 Task: Find connections with filter location Donauwörth with filter topic #homebuyers with filter profile language German with filter current company S&P Global Ratings with filter school Jawaharlal Nehru Technological University with filter industry Nuclear Electric Power Generation with filter service category Life Insurance with filter keywords title Operations Coordinator
Action: Mouse moved to (523, 70)
Screenshot: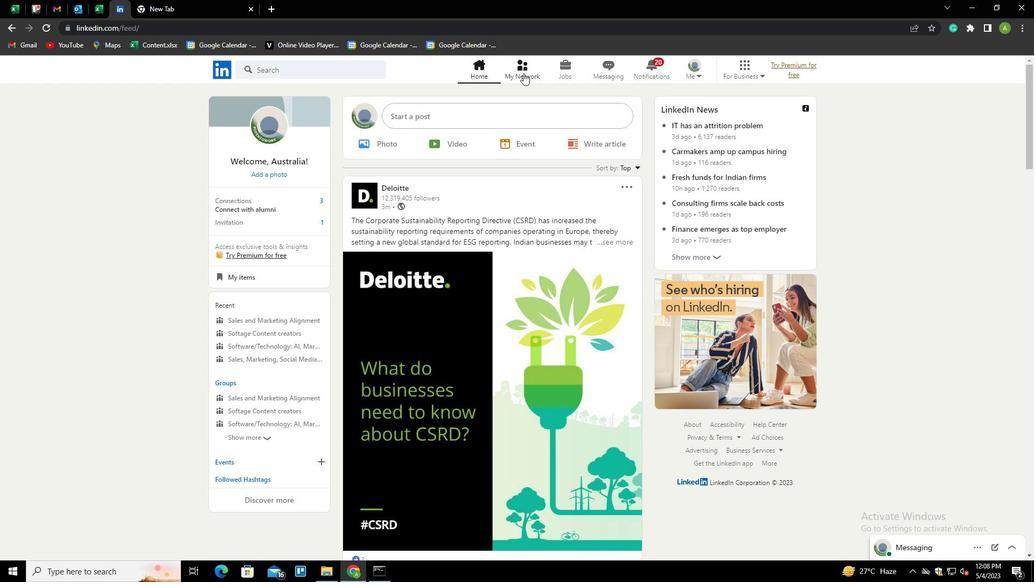 
Action: Mouse pressed left at (523, 70)
Screenshot: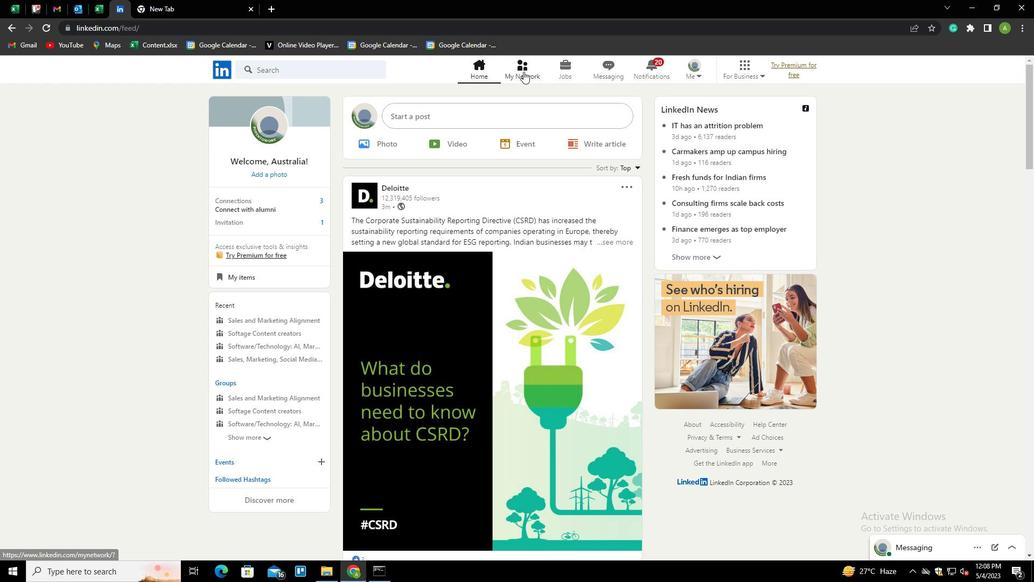 
Action: Mouse moved to (305, 131)
Screenshot: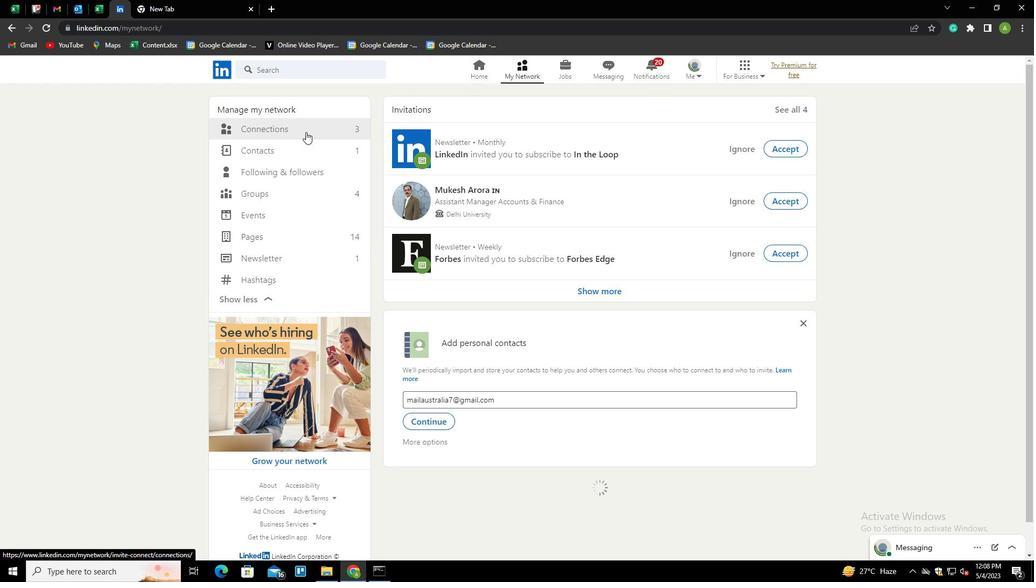 
Action: Mouse pressed left at (305, 131)
Screenshot: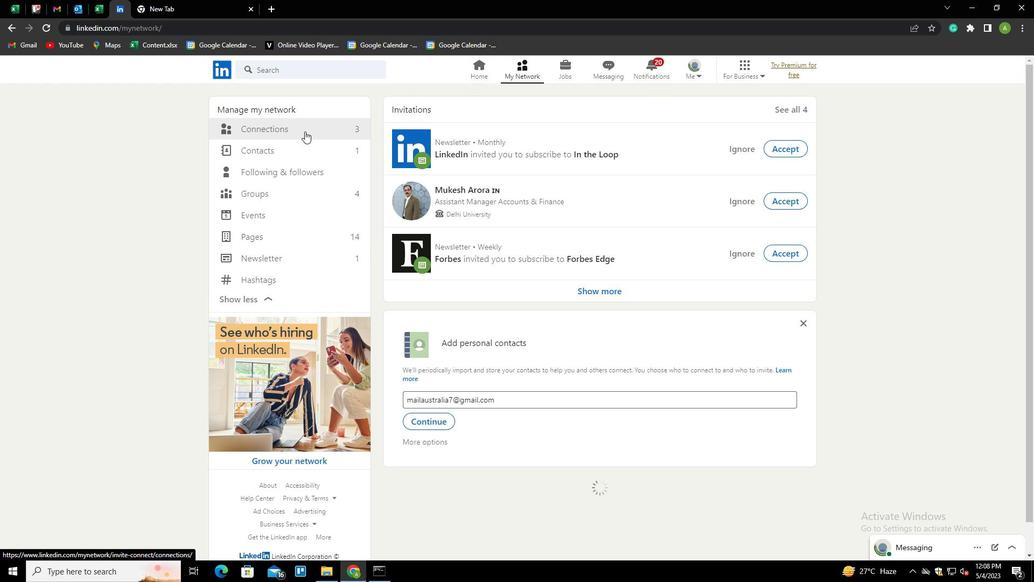 
Action: Mouse moved to (581, 129)
Screenshot: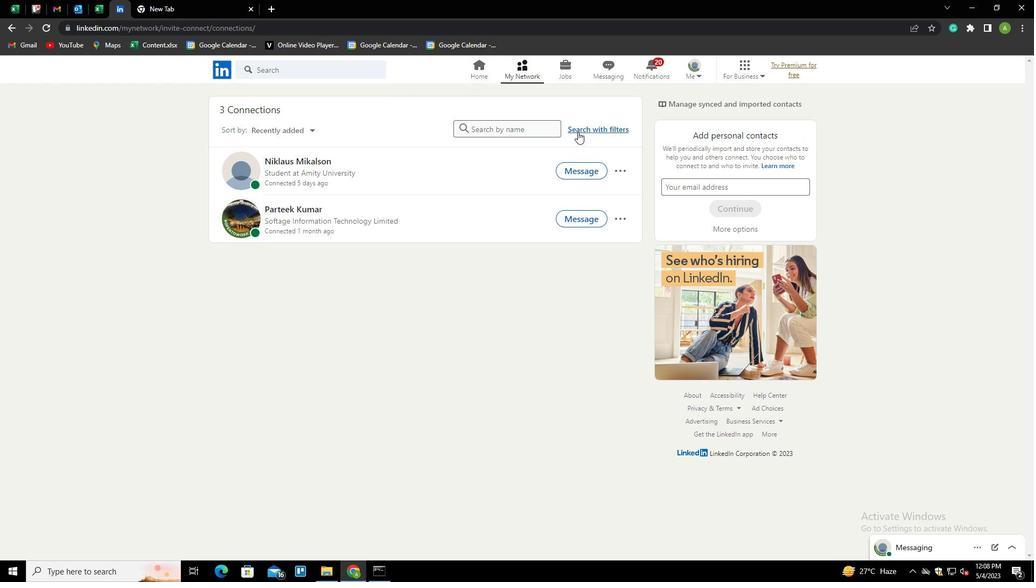 
Action: Mouse pressed left at (581, 129)
Screenshot: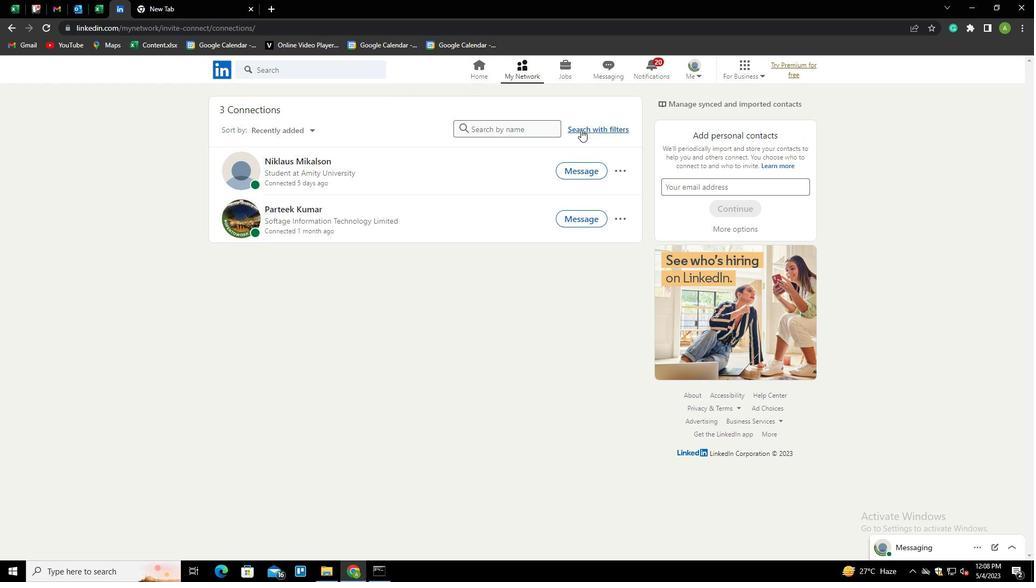 
Action: Mouse moved to (552, 100)
Screenshot: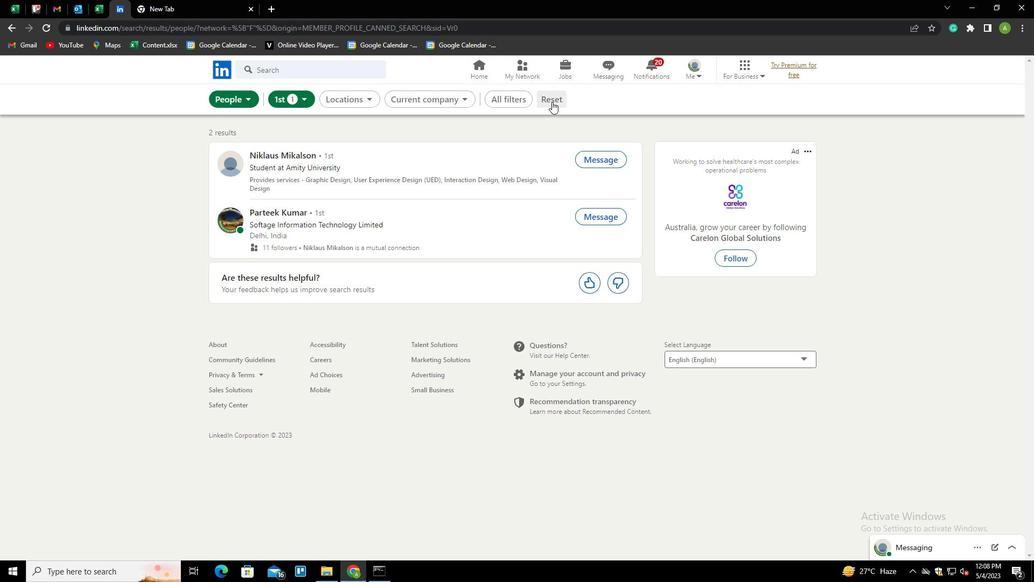 
Action: Mouse pressed left at (552, 100)
Screenshot: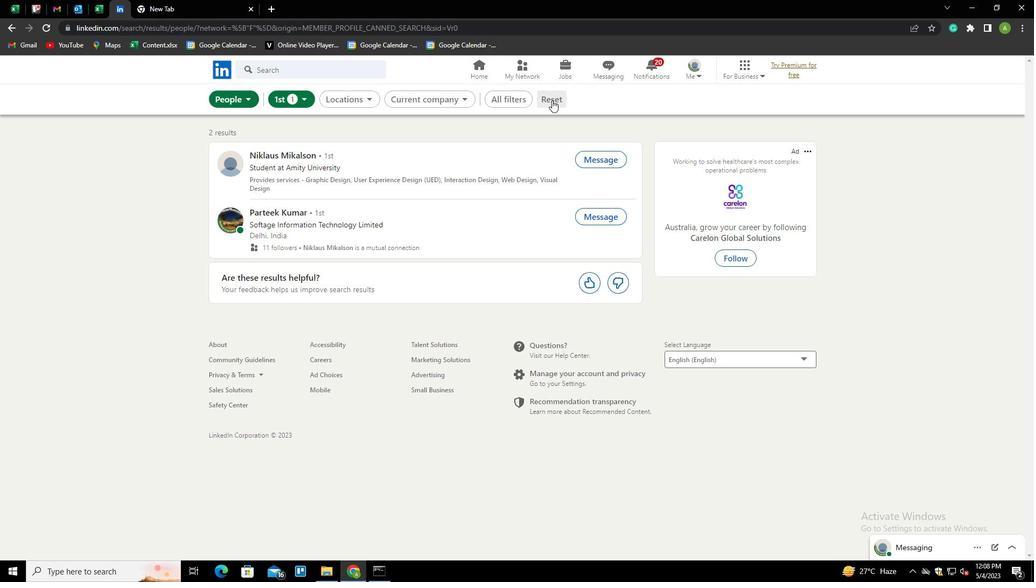 
Action: Mouse moved to (538, 100)
Screenshot: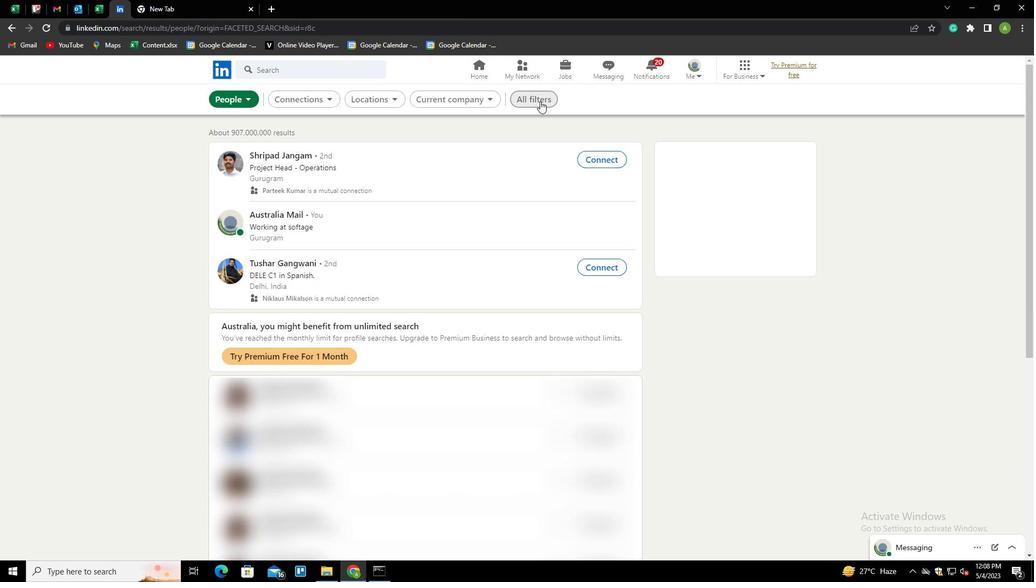
Action: Mouse pressed left at (538, 100)
Screenshot: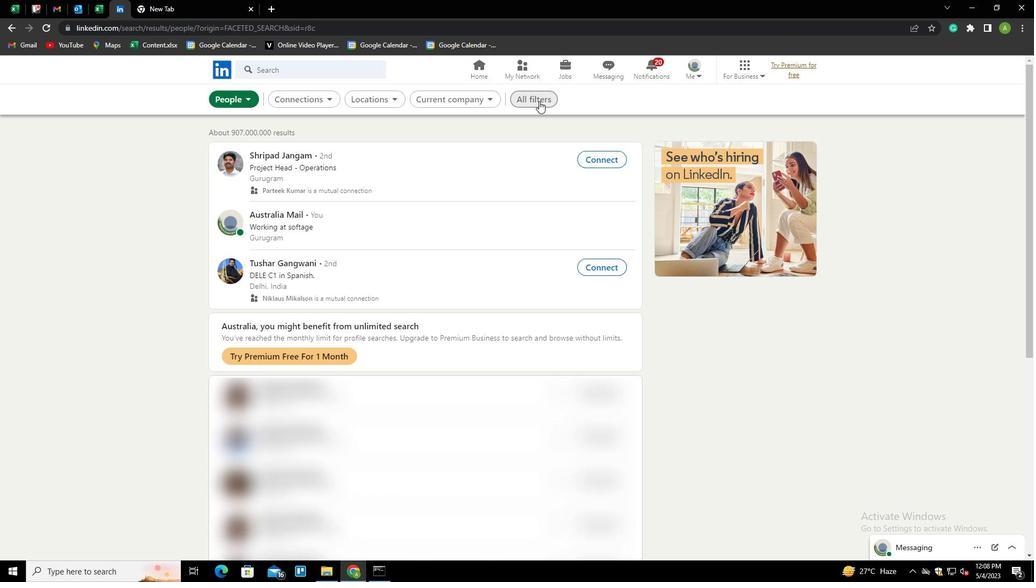 
Action: Mouse moved to (865, 330)
Screenshot: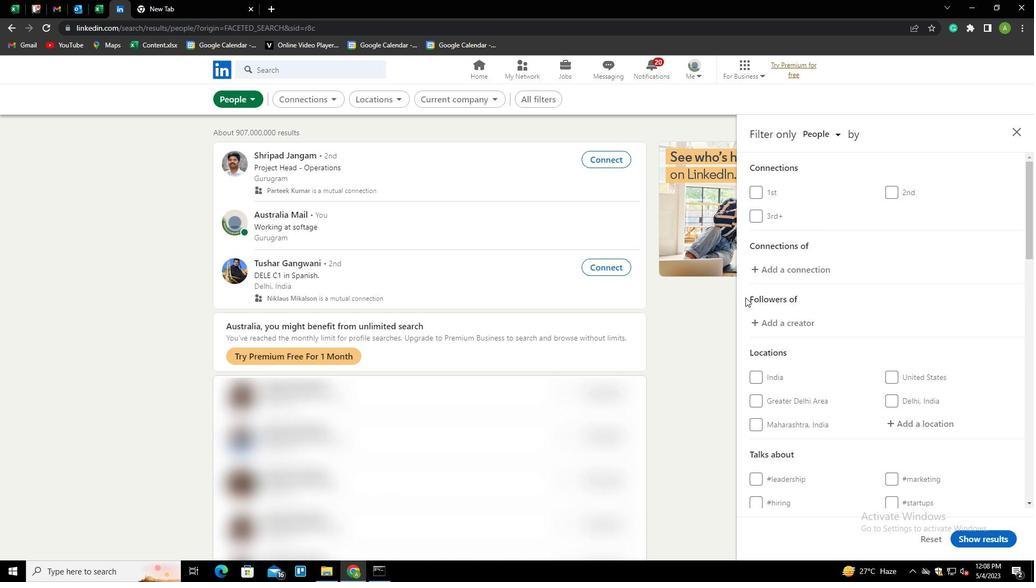 
Action: Mouse scrolled (865, 329) with delta (0, 0)
Screenshot: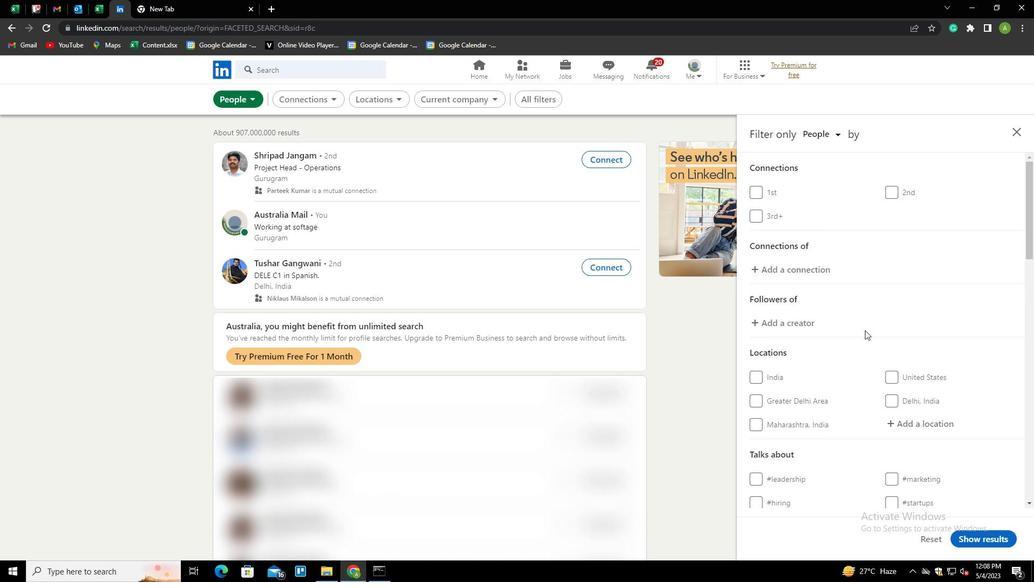 
Action: Mouse scrolled (865, 329) with delta (0, 0)
Screenshot: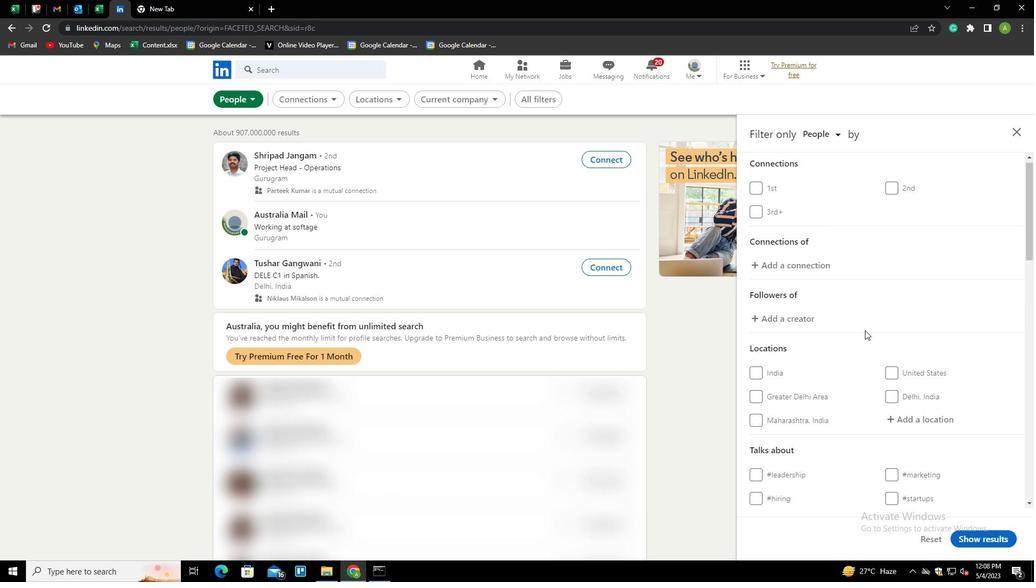 
Action: Mouse moved to (915, 321)
Screenshot: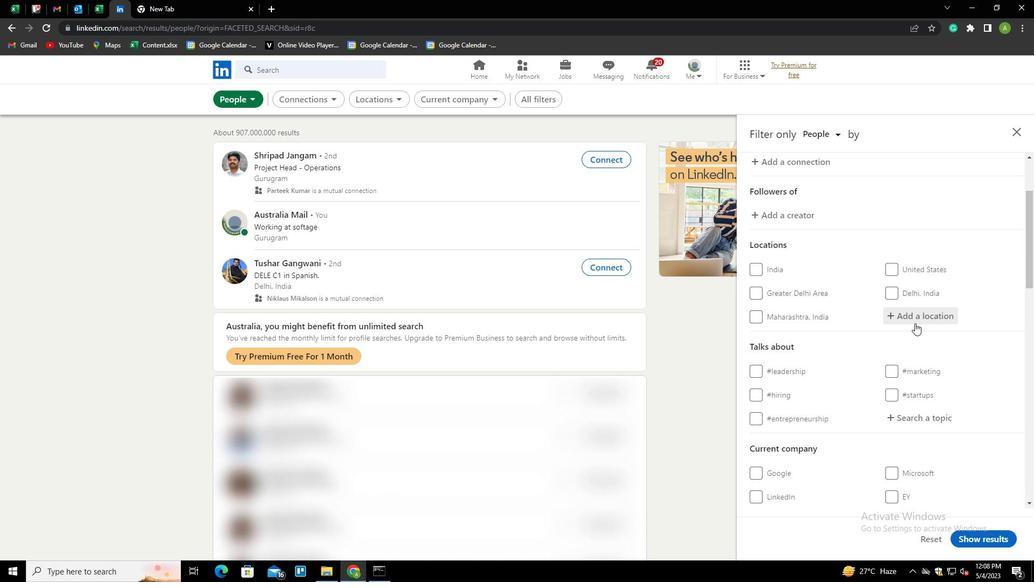 
Action: Mouse pressed left at (915, 321)
Screenshot: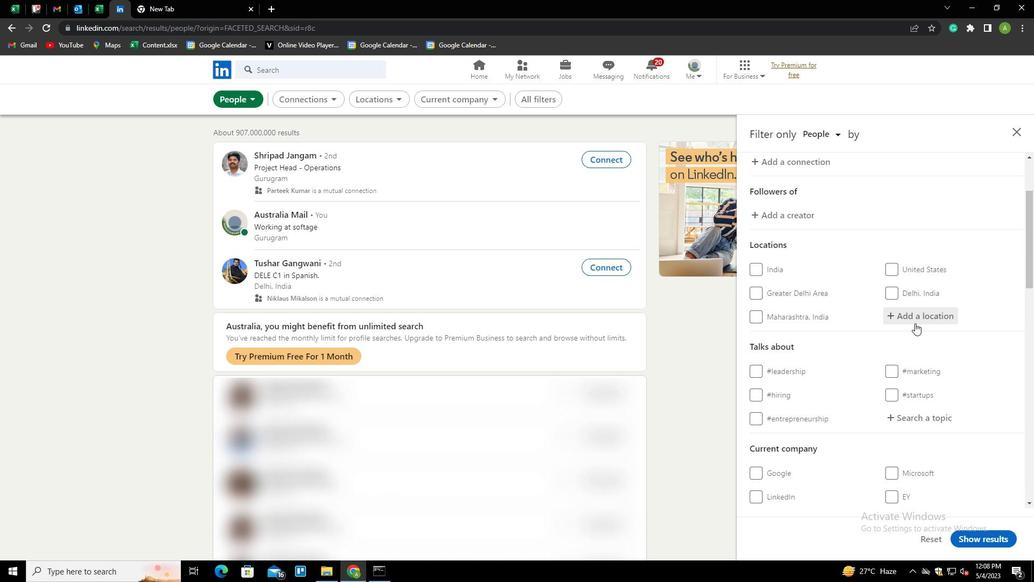 
Action: Key pressed <Key.shift>DONAUWORTH<Key.down><Key.enter>
Screenshot: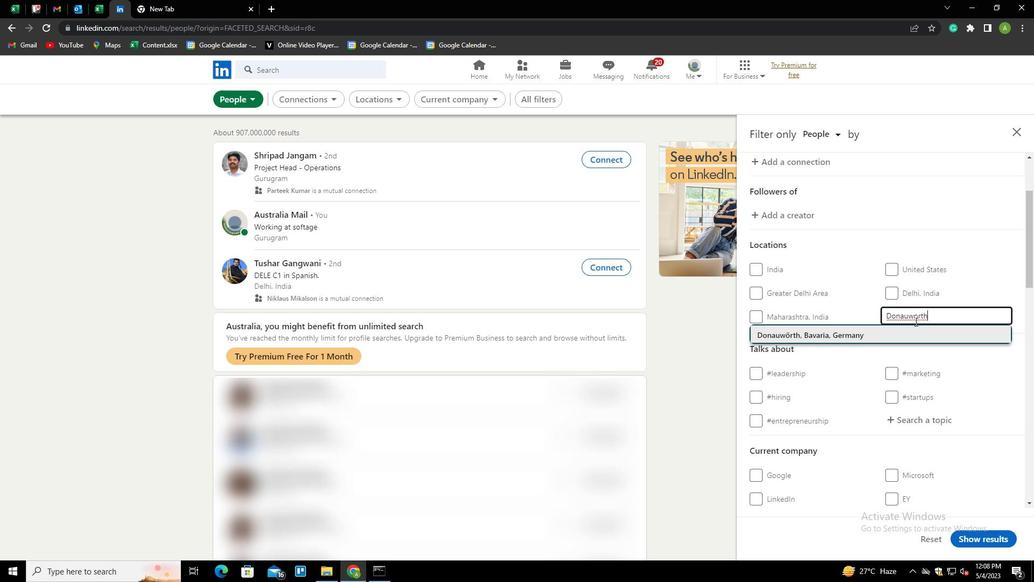 
Action: Mouse moved to (929, 325)
Screenshot: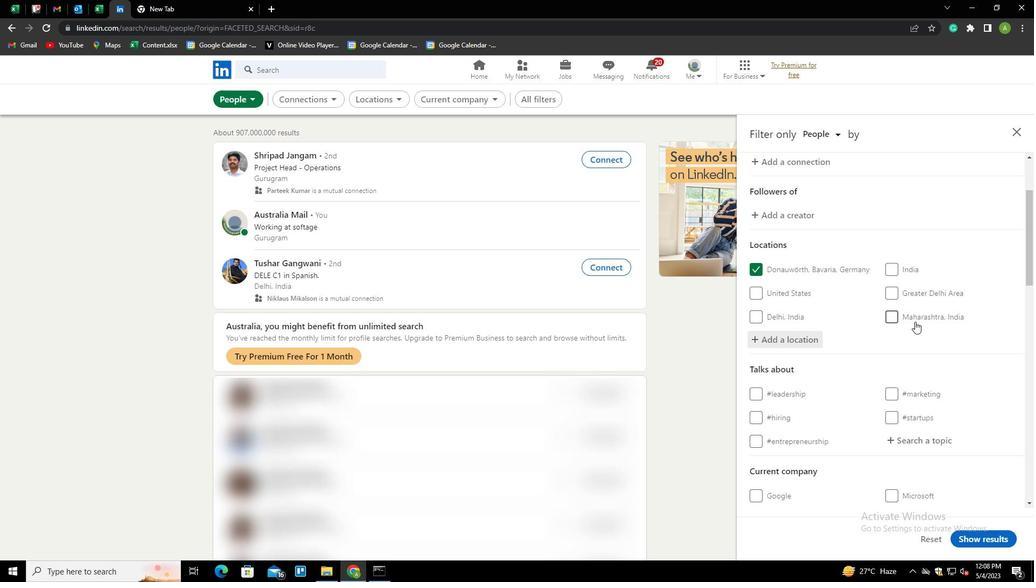 
Action: Mouse scrolled (929, 324) with delta (0, 0)
Screenshot: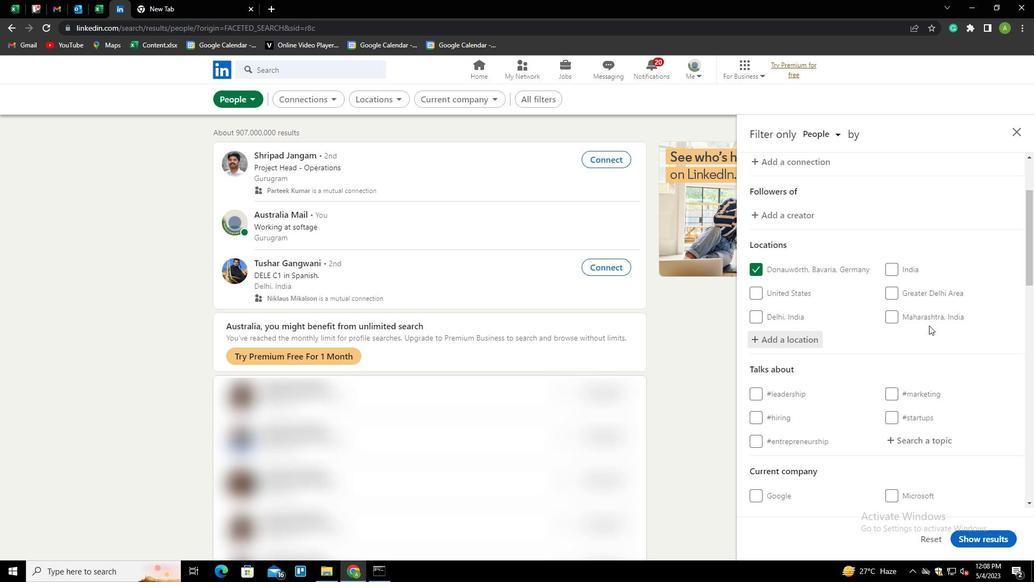 
Action: Mouse scrolled (929, 324) with delta (0, 0)
Screenshot: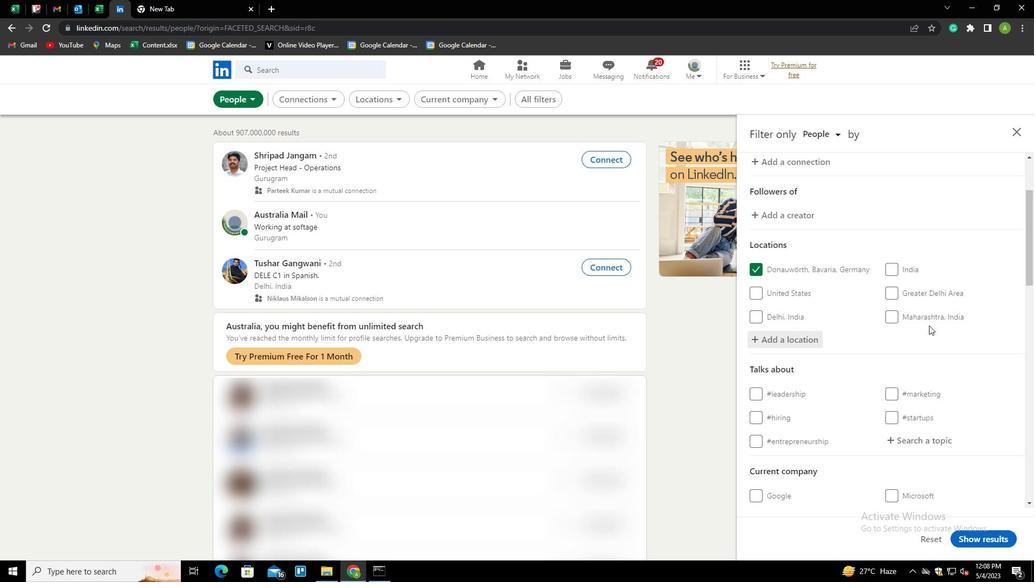 
Action: Mouse scrolled (929, 324) with delta (0, 0)
Screenshot: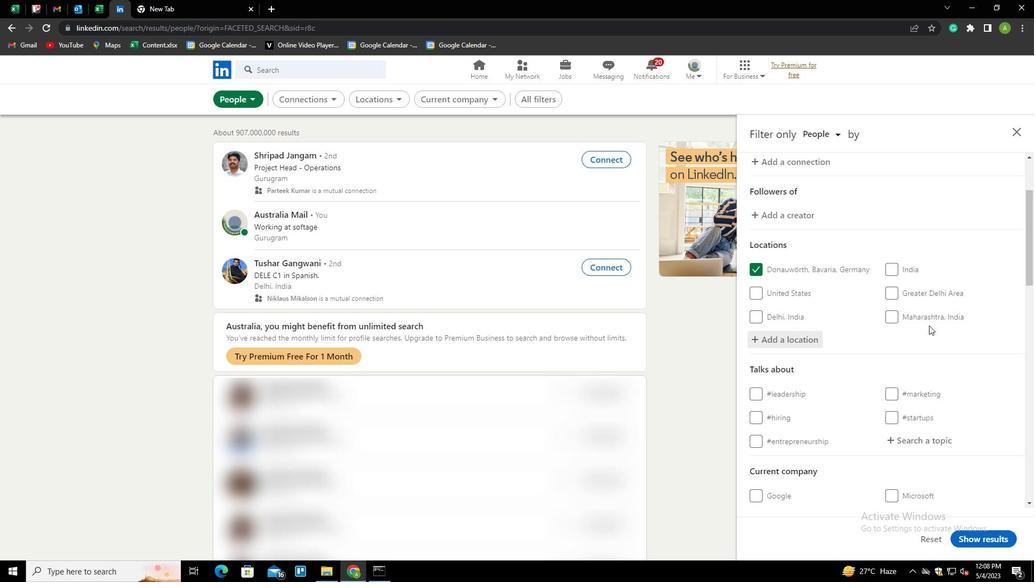 
Action: Mouse moved to (919, 282)
Screenshot: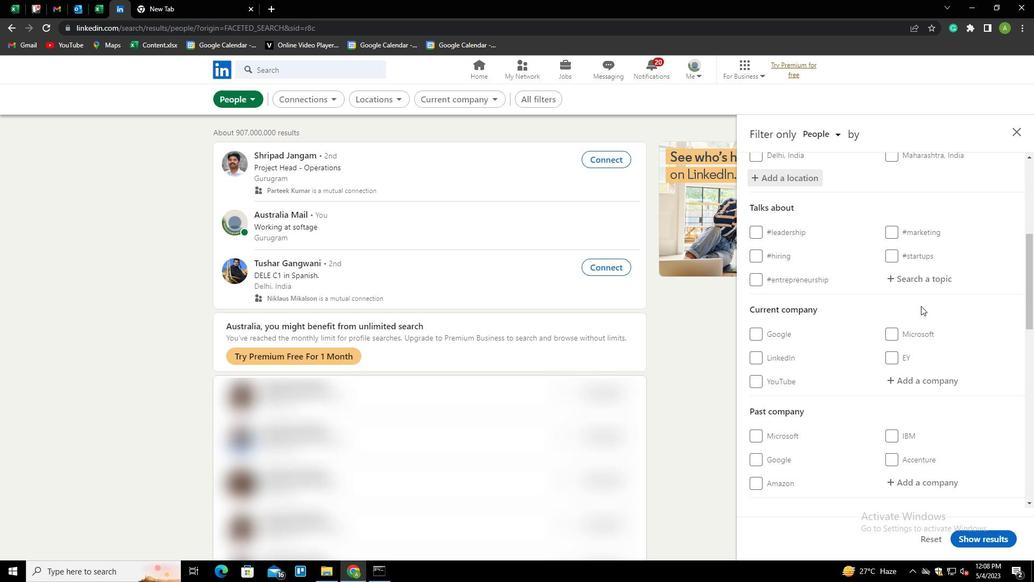
Action: Mouse pressed left at (919, 282)
Screenshot: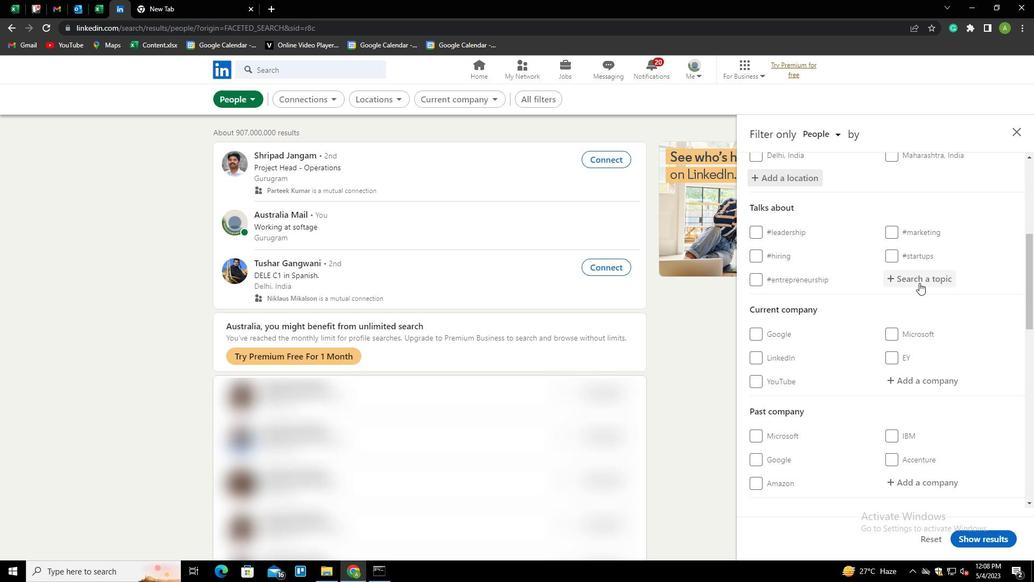 
Action: Key pressed HOMEBUYERS<Key.down><Key.enter>
Screenshot: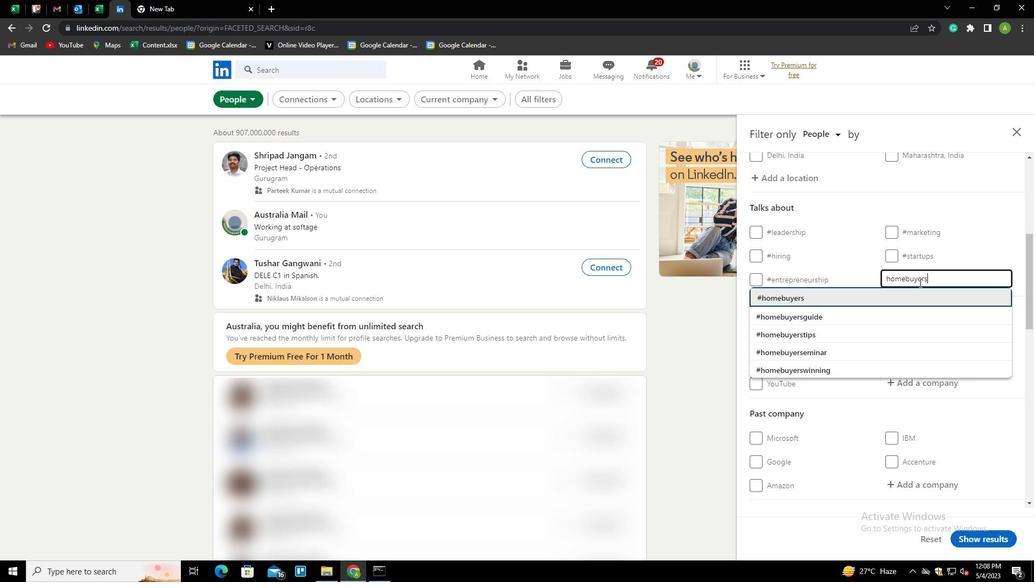 
Action: Mouse scrolled (919, 282) with delta (0, 0)
Screenshot: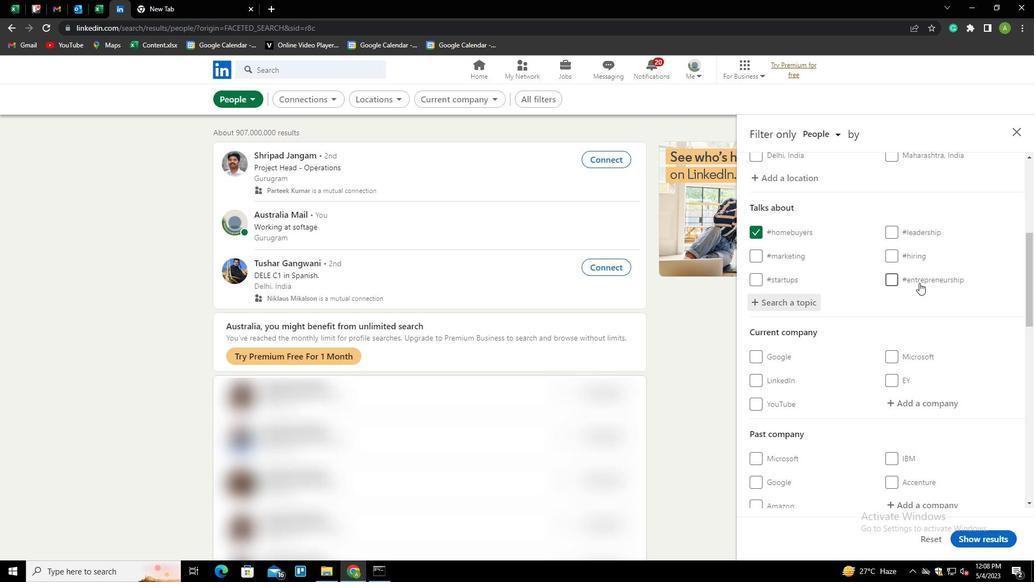 
Action: Mouse scrolled (919, 282) with delta (0, 0)
Screenshot: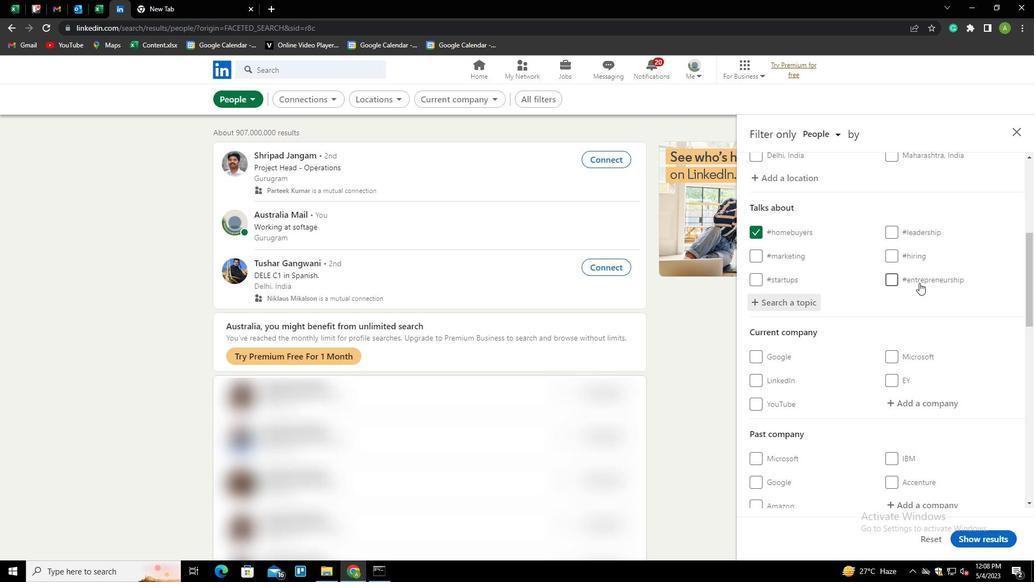 
Action: Mouse scrolled (919, 282) with delta (0, 0)
Screenshot: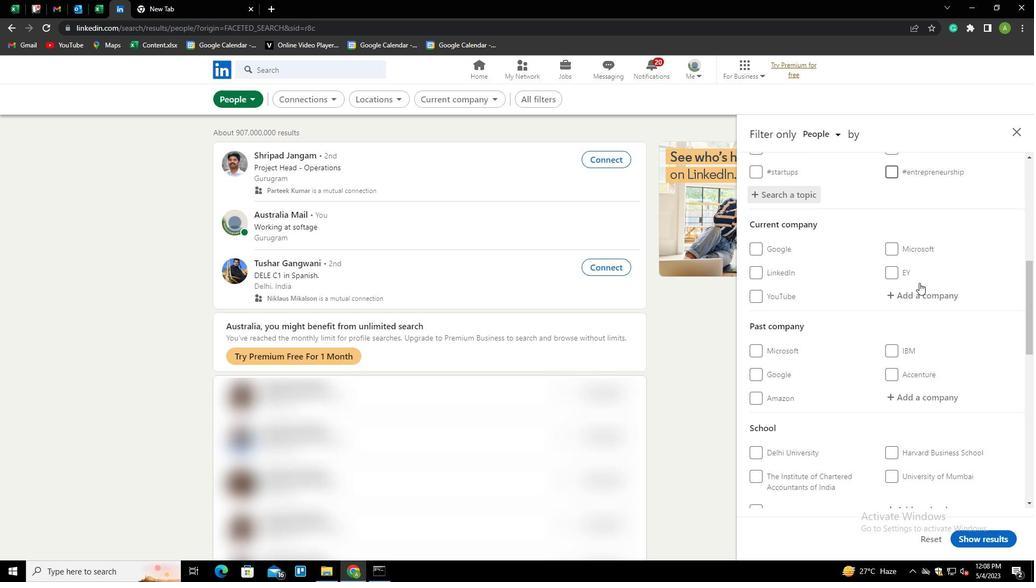 
Action: Mouse scrolled (919, 282) with delta (0, 0)
Screenshot: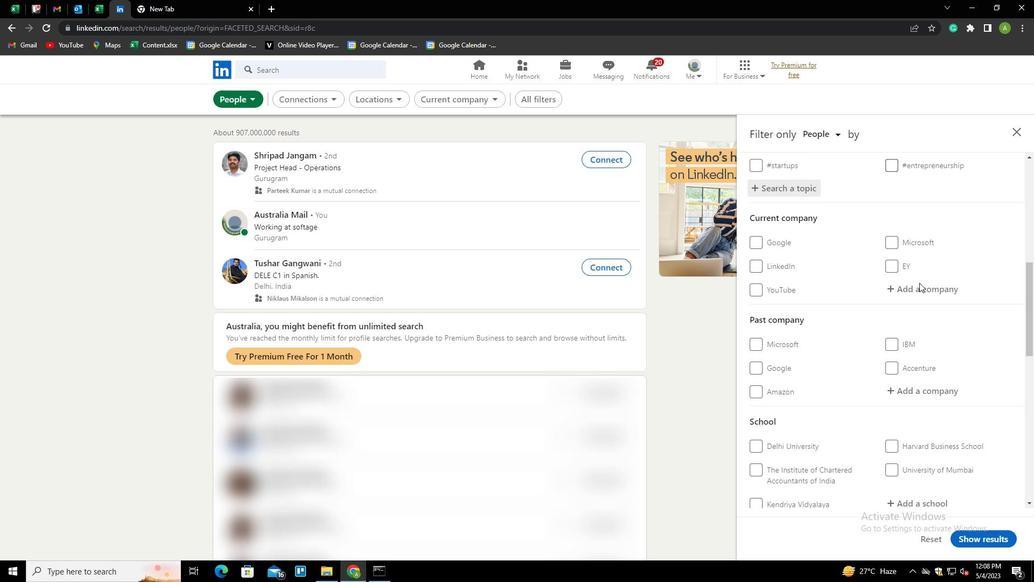 
Action: Mouse scrolled (919, 282) with delta (0, 0)
Screenshot: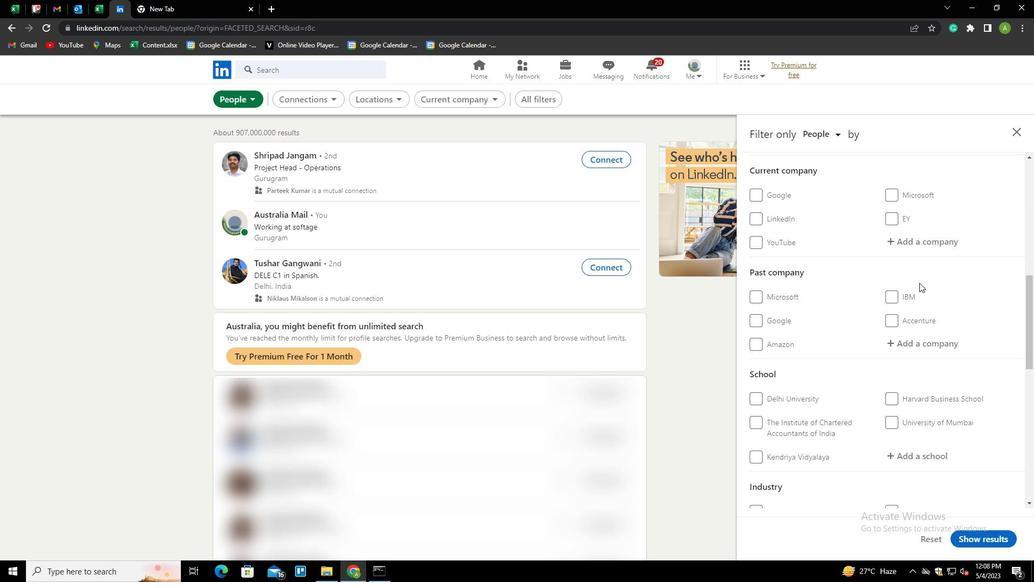 
Action: Mouse scrolled (919, 282) with delta (0, 0)
Screenshot: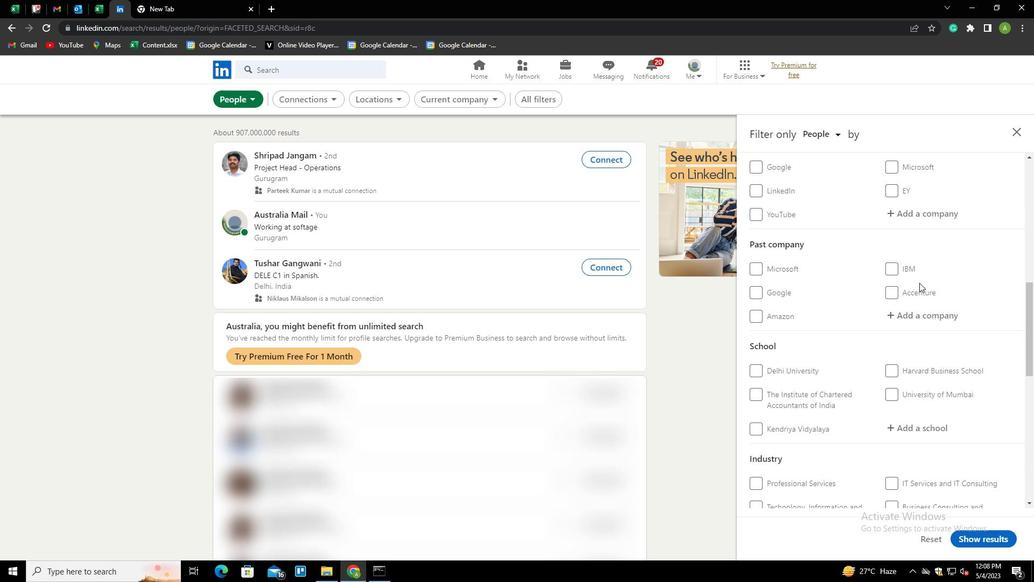 
Action: Mouse scrolled (919, 282) with delta (0, 0)
Screenshot: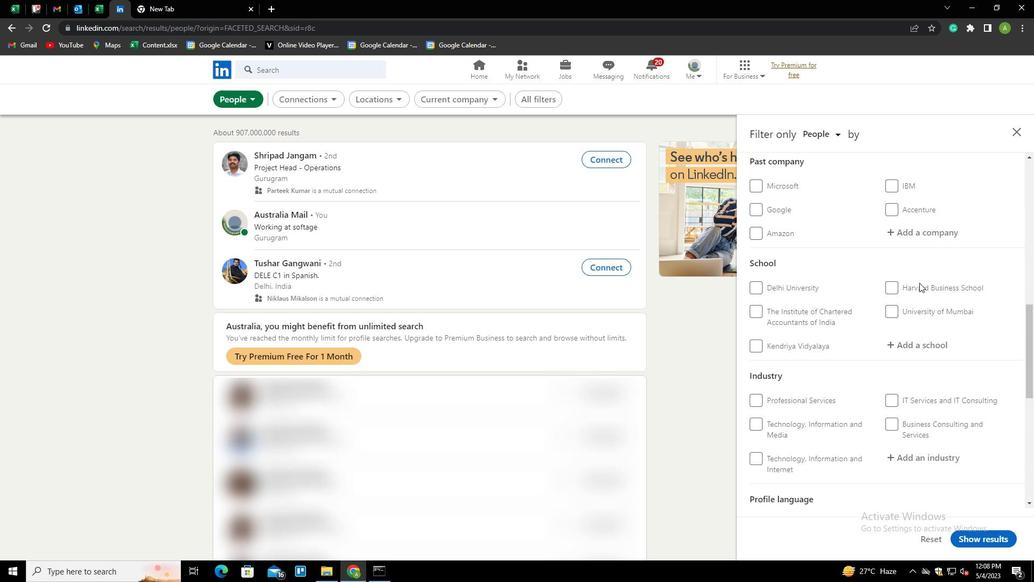 
Action: Mouse scrolled (919, 282) with delta (0, 0)
Screenshot: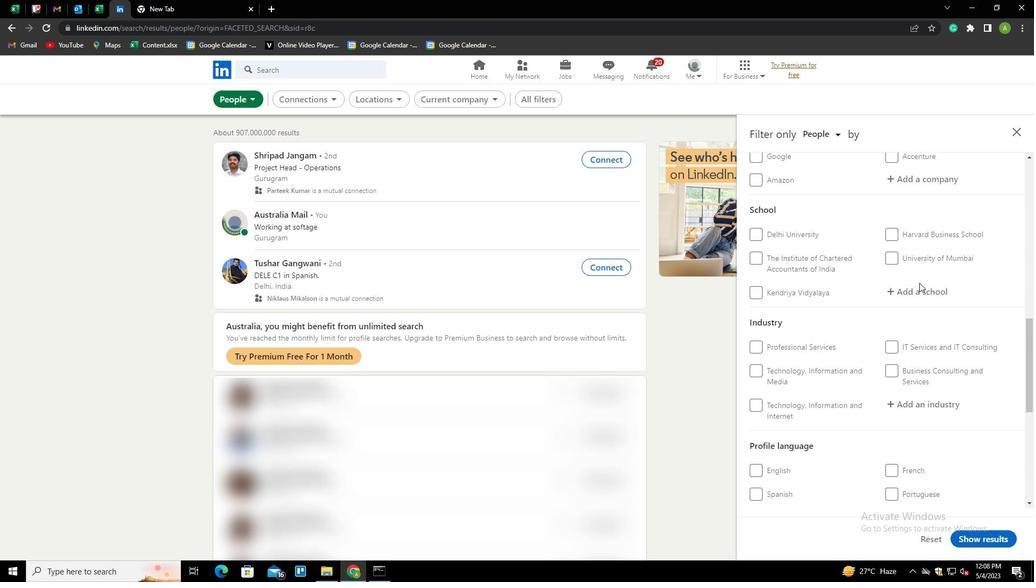 
Action: Mouse moved to (771, 410)
Screenshot: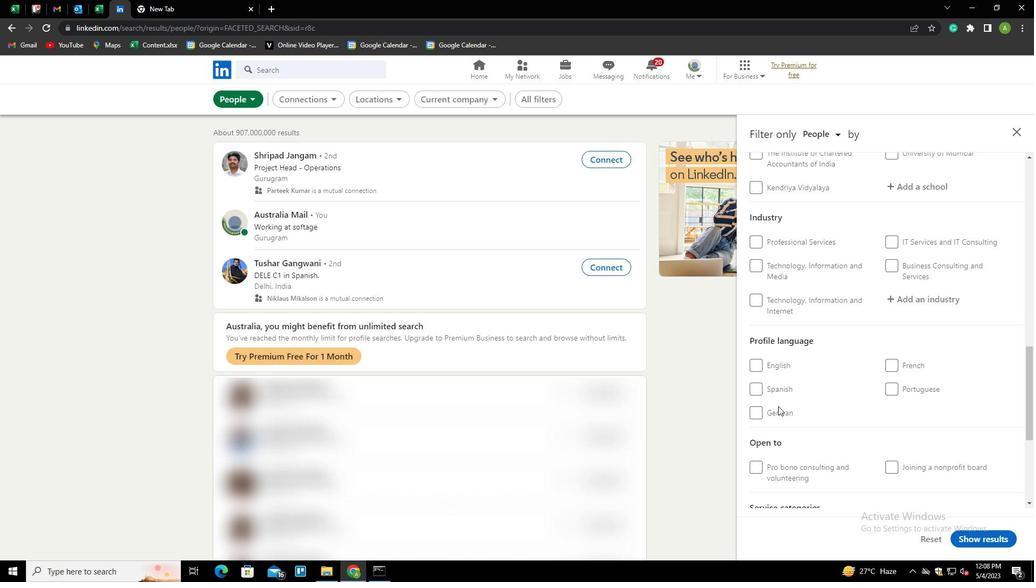 
Action: Mouse pressed left at (771, 410)
Screenshot: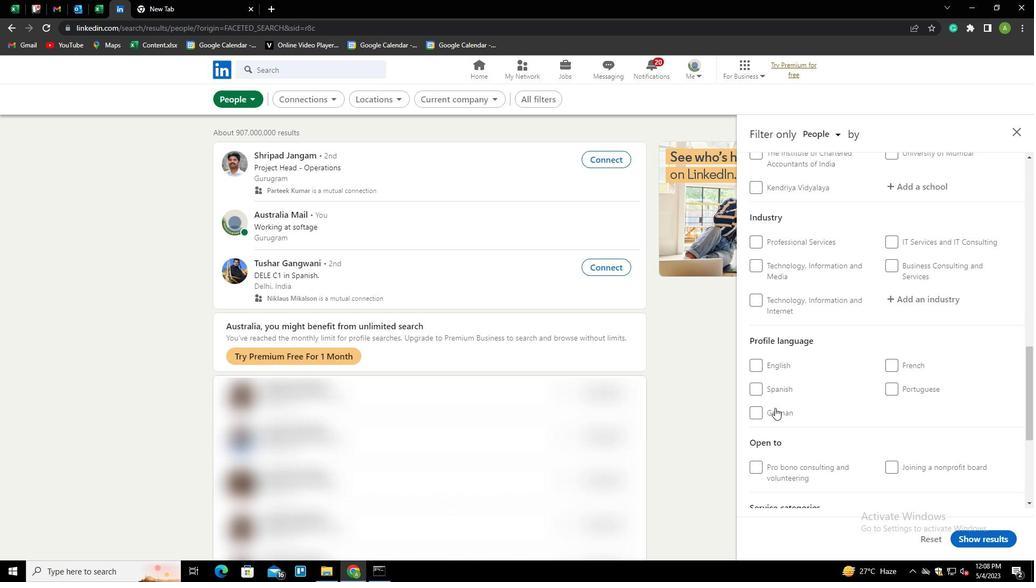 
Action: Mouse moved to (903, 378)
Screenshot: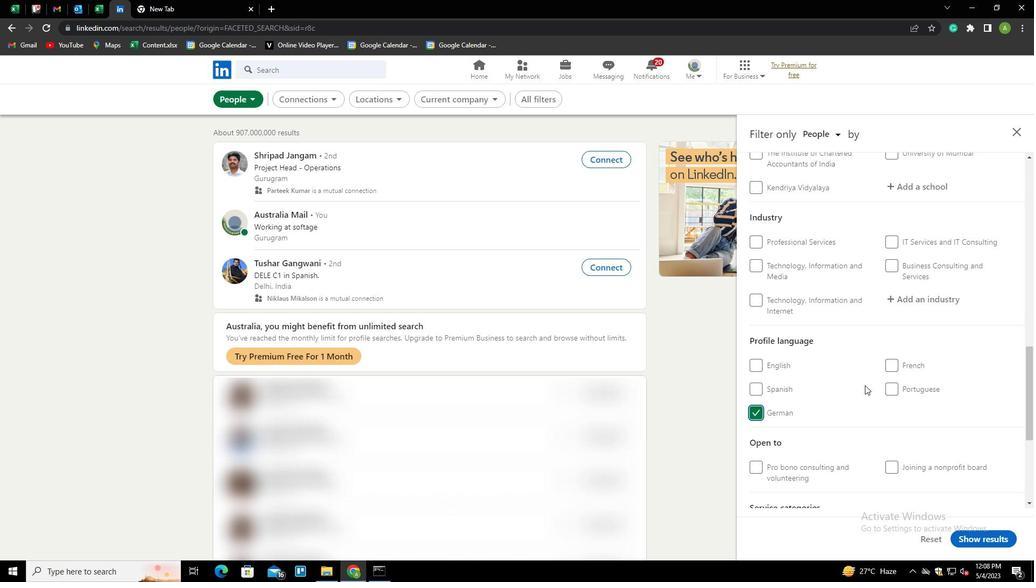 
Action: Mouse scrolled (903, 378) with delta (0, 0)
Screenshot: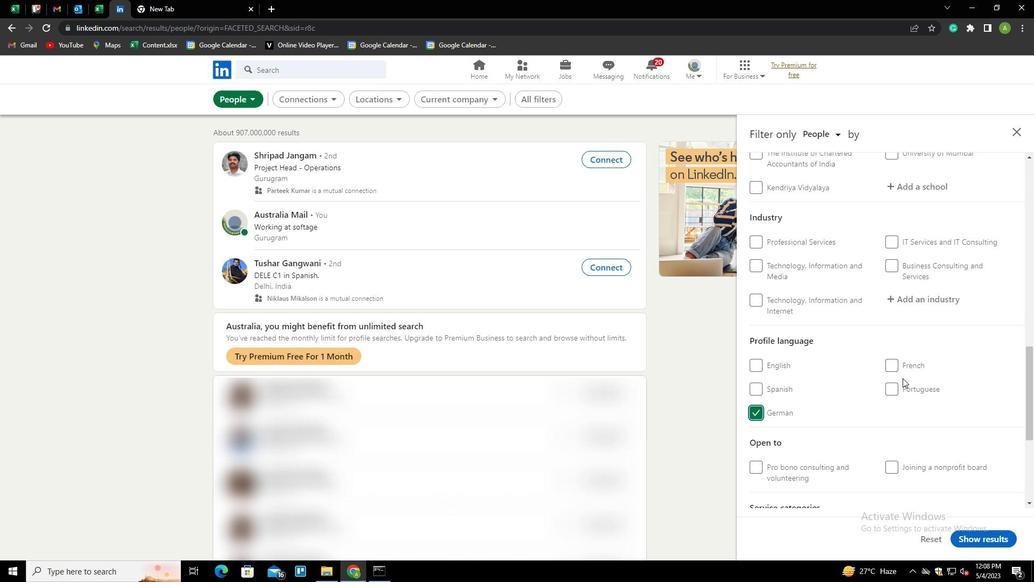 
Action: Mouse scrolled (903, 378) with delta (0, 0)
Screenshot: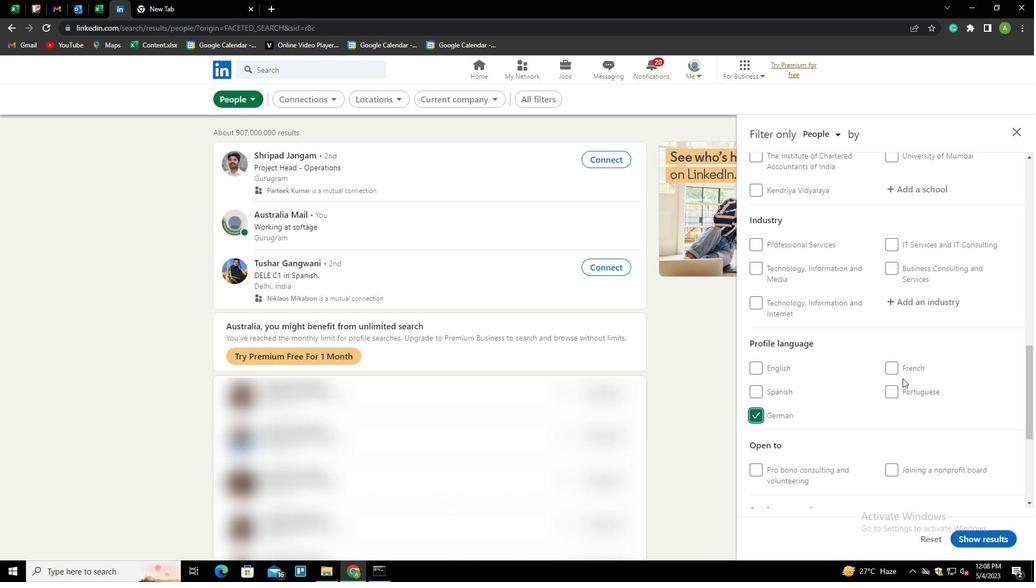 
Action: Mouse scrolled (903, 378) with delta (0, 0)
Screenshot: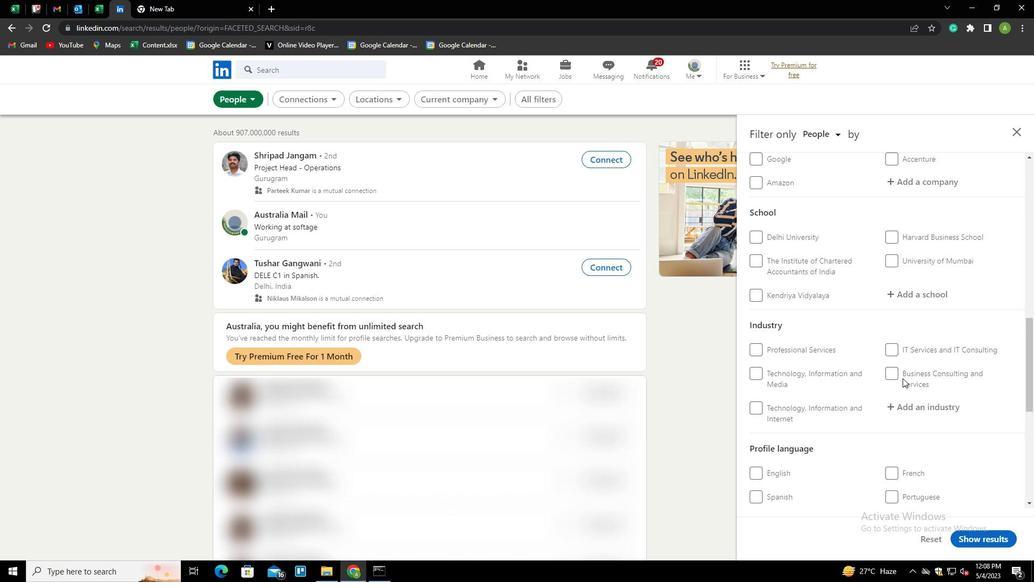 
Action: Mouse scrolled (903, 378) with delta (0, 0)
Screenshot: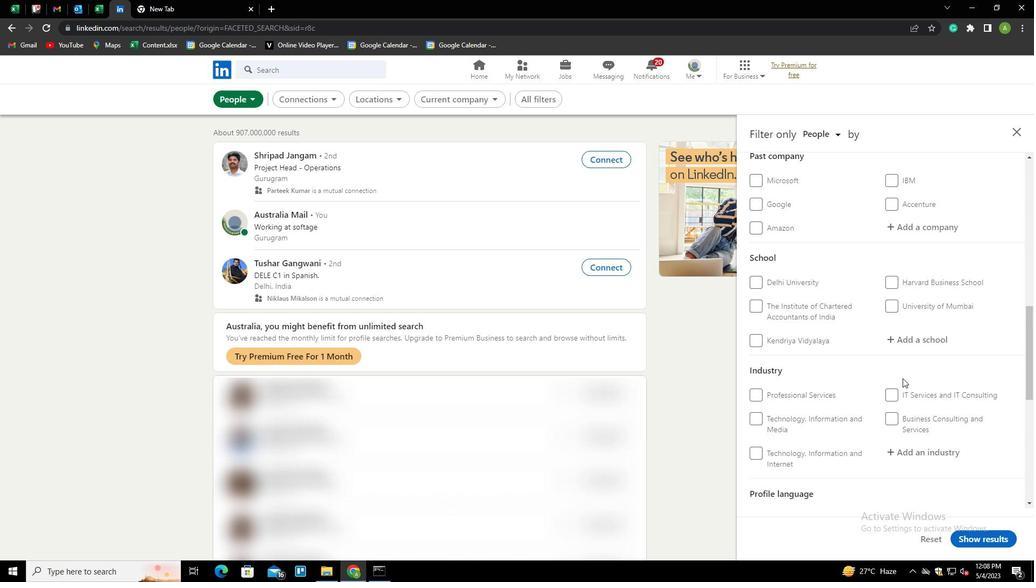 
Action: Mouse scrolled (903, 378) with delta (0, 0)
Screenshot: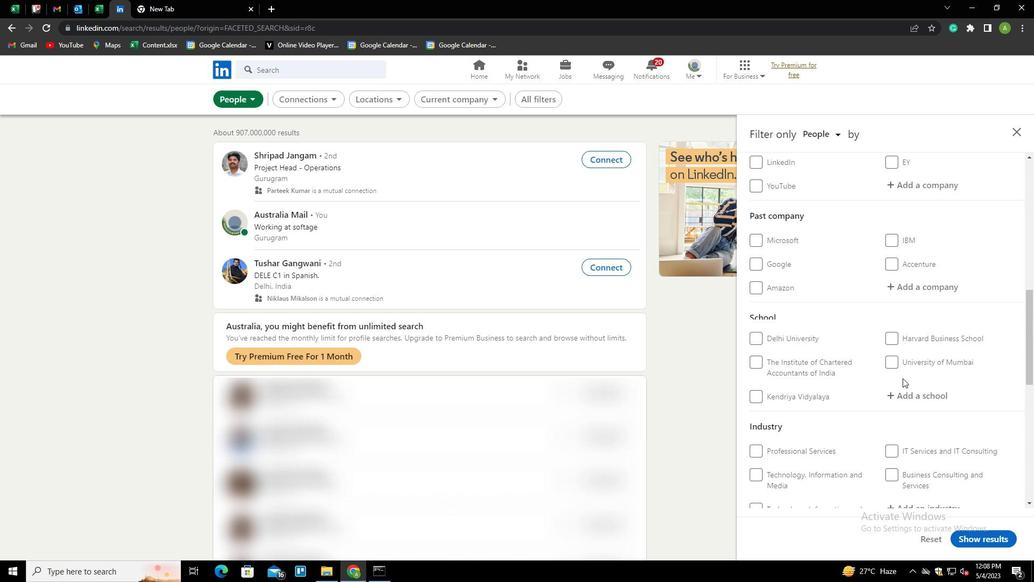 
Action: Mouse scrolled (903, 378) with delta (0, 0)
Screenshot: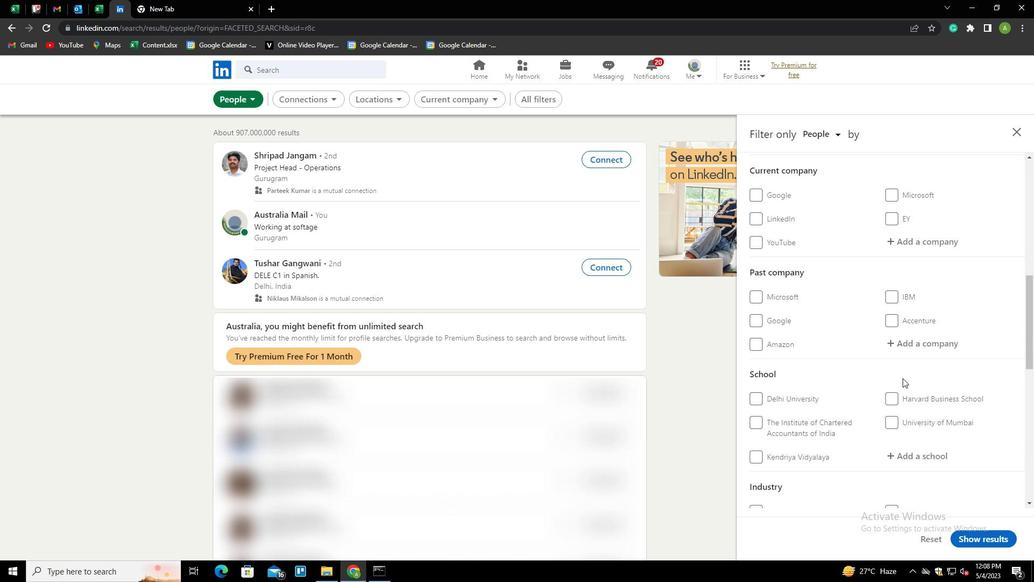
Action: Mouse moved to (916, 297)
Screenshot: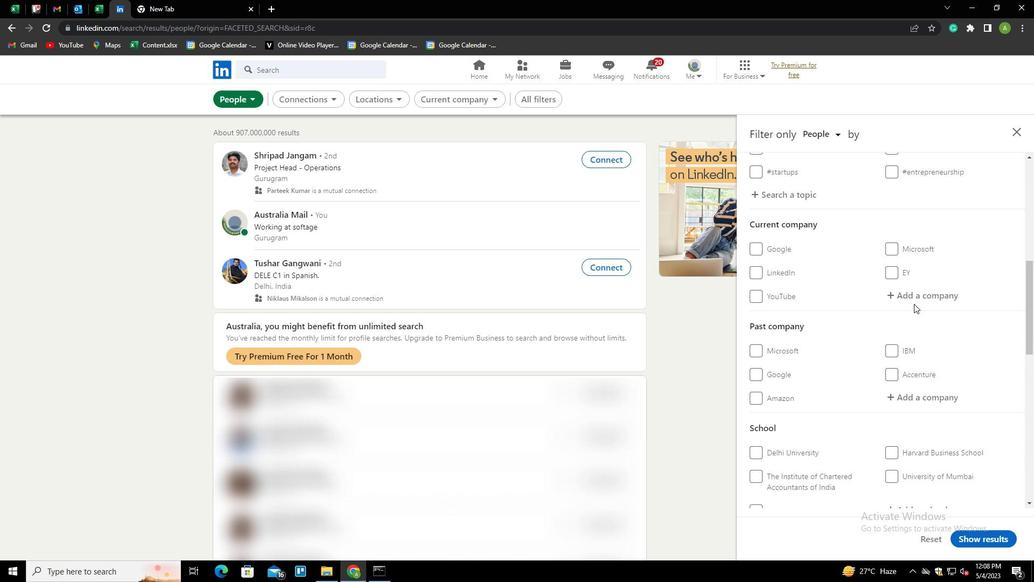 
Action: Mouse pressed left at (916, 297)
Screenshot: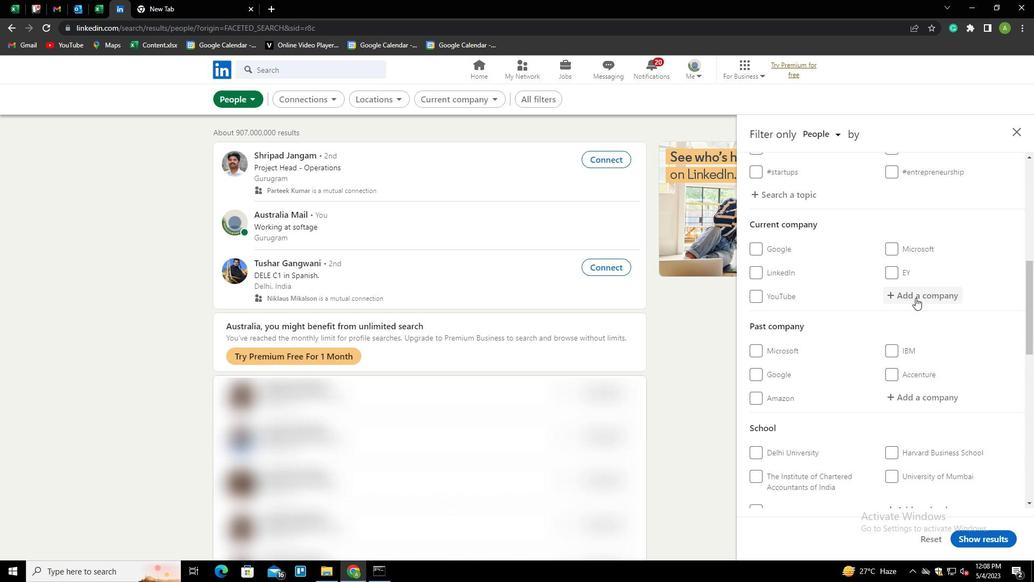 
Action: Key pressed <Key.shift><Key.shift><Key.shift><Key.shift><Key.shift><Key.shift><Key.shift><Key.shift><Key.shift><Key.shift><Key.shift><Key.shift><Key.shift><Key.shift><Key.shift><Key.shift><Key.shift><Key.shift><Key.shift><Key.shift><Key.shift><Key.shift><Key.shift>S<Key.shift>&<Key.shift>P<Key.space><Key.shift>GLOBAL<Key.down><Key.enter>
Screenshot: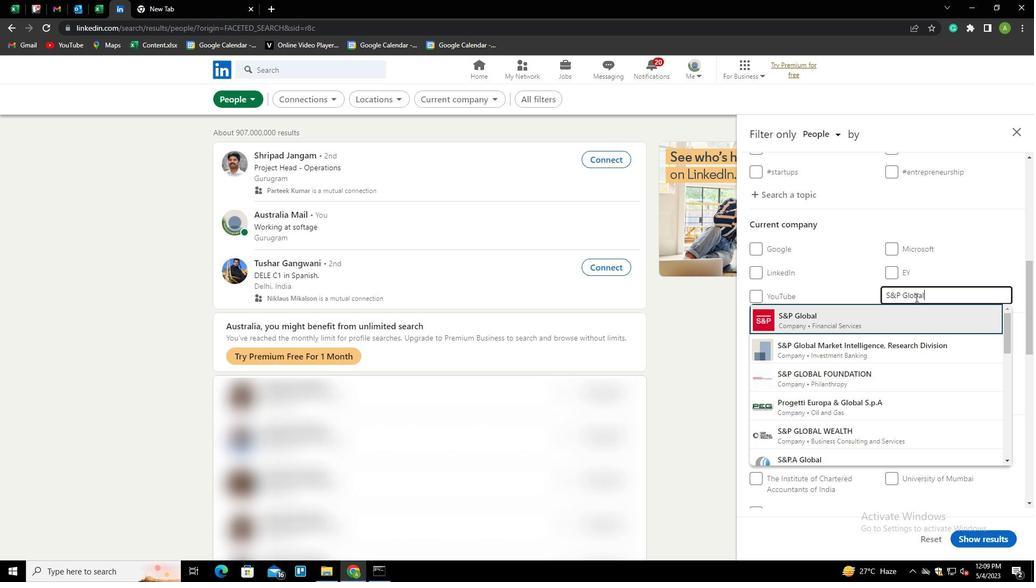
Action: Mouse scrolled (916, 296) with delta (0, 0)
Screenshot: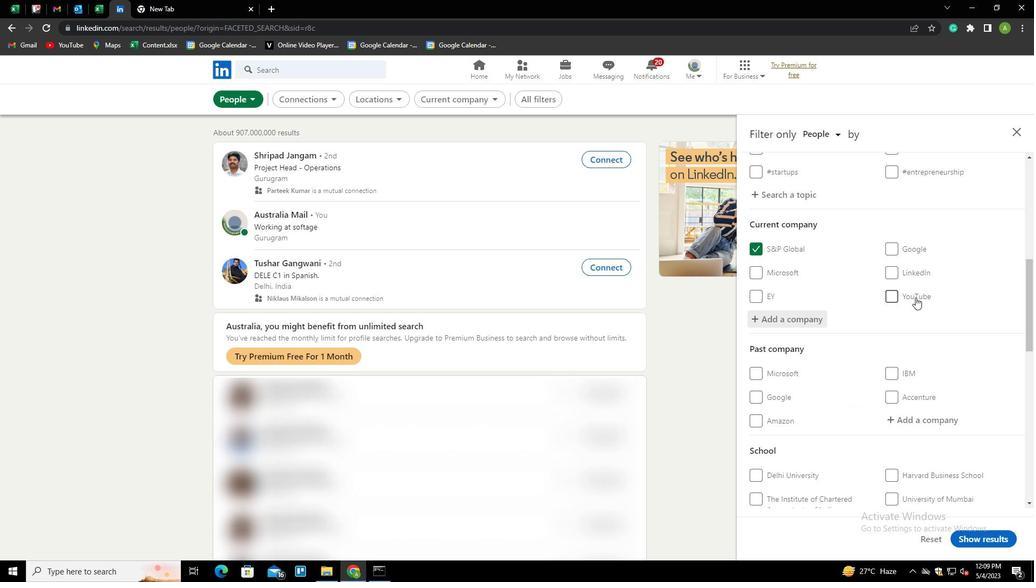 
Action: Mouse scrolled (916, 296) with delta (0, 0)
Screenshot: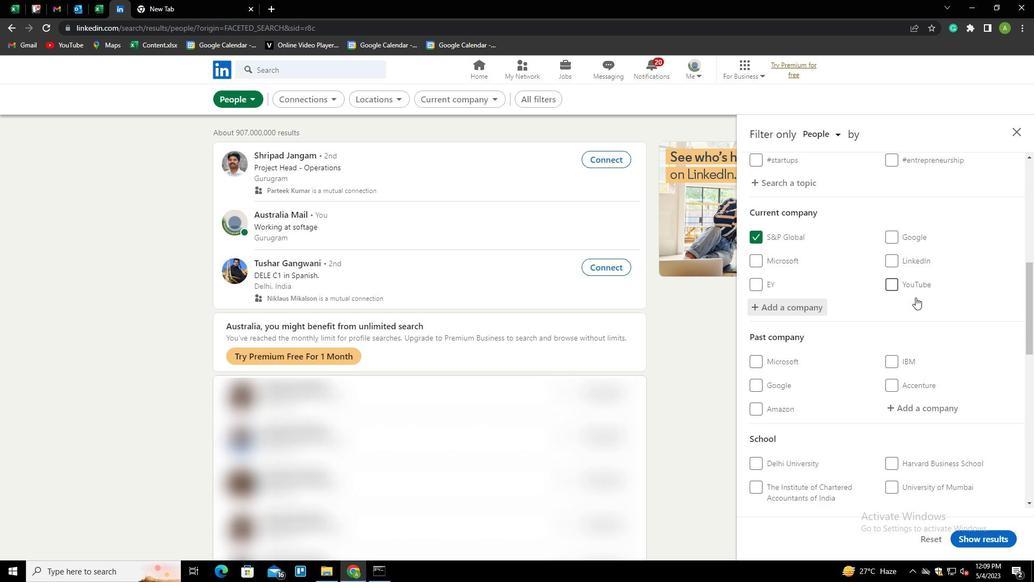 
Action: Mouse scrolled (916, 296) with delta (0, 0)
Screenshot: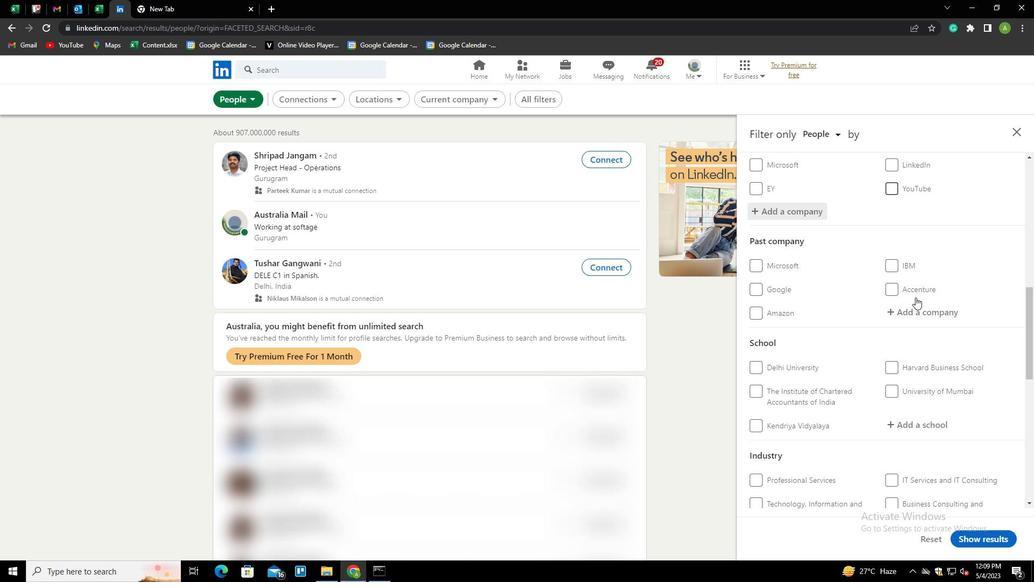 
Action: Mouse scrolled (916, 296) with delta (0, 0)
Screenshot: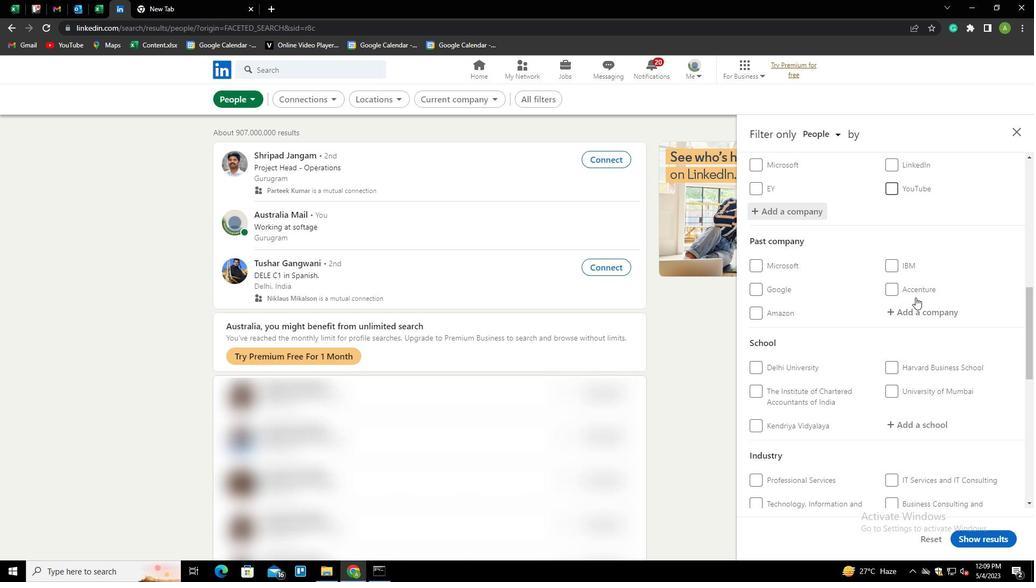 
Action: Mouse moved to (910, 321)
Screenshot: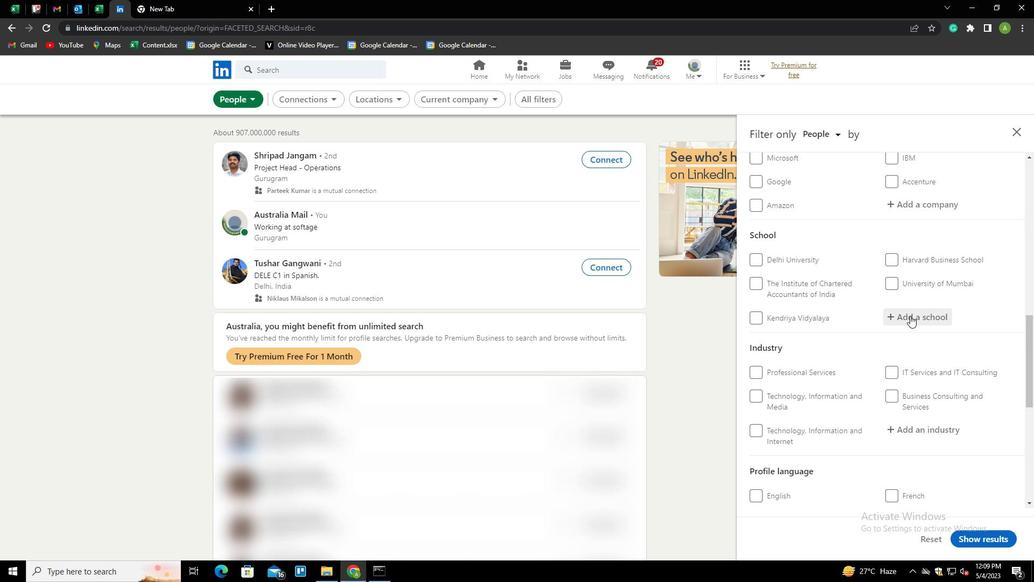 
Action: Mouse pressed left at (910, 321)
Screenshot: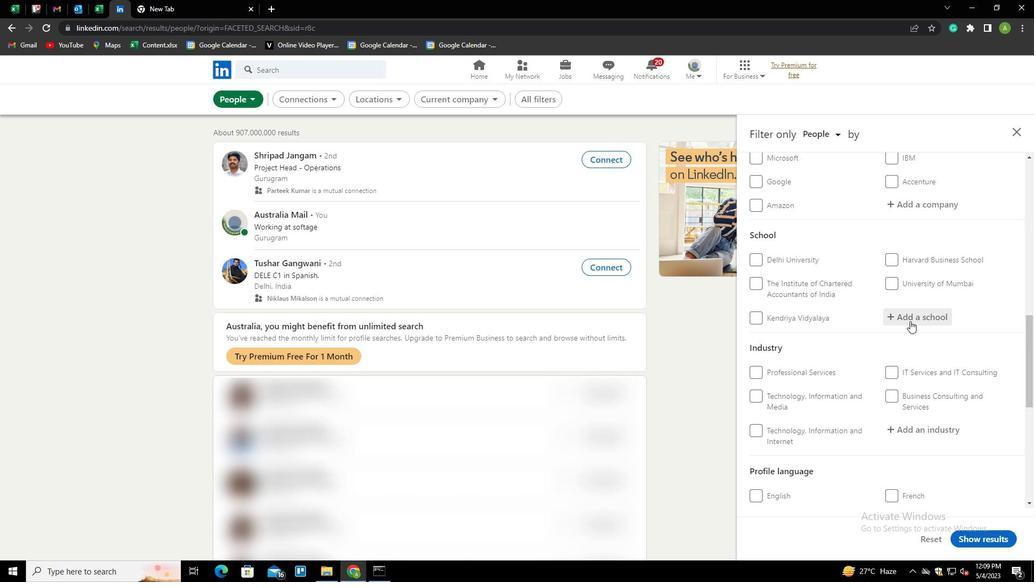 
Action: Mouse moved to (916, 316)
Screenshot: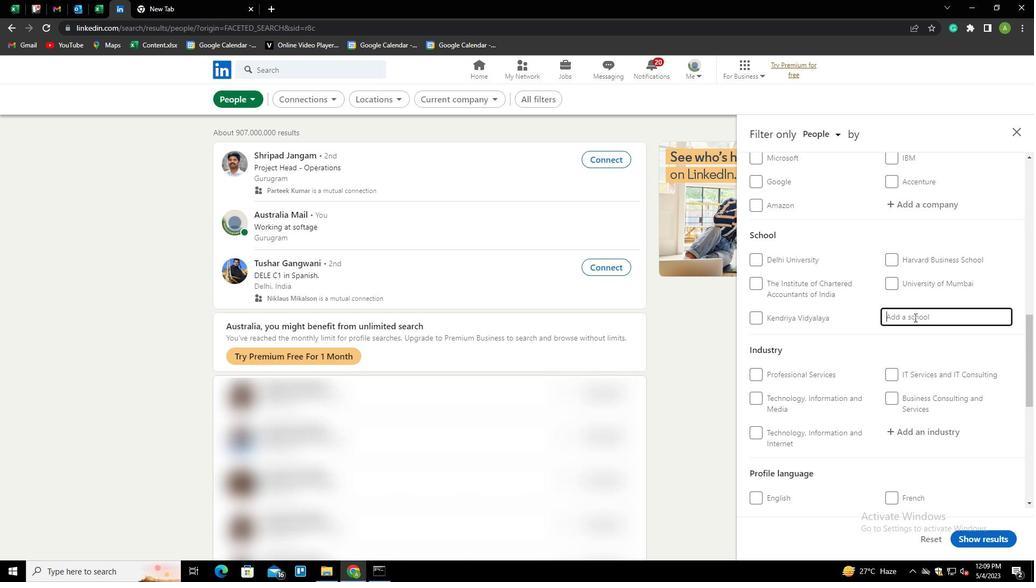 
Action: Mouse pressed left at (916, 316)
Screenshot: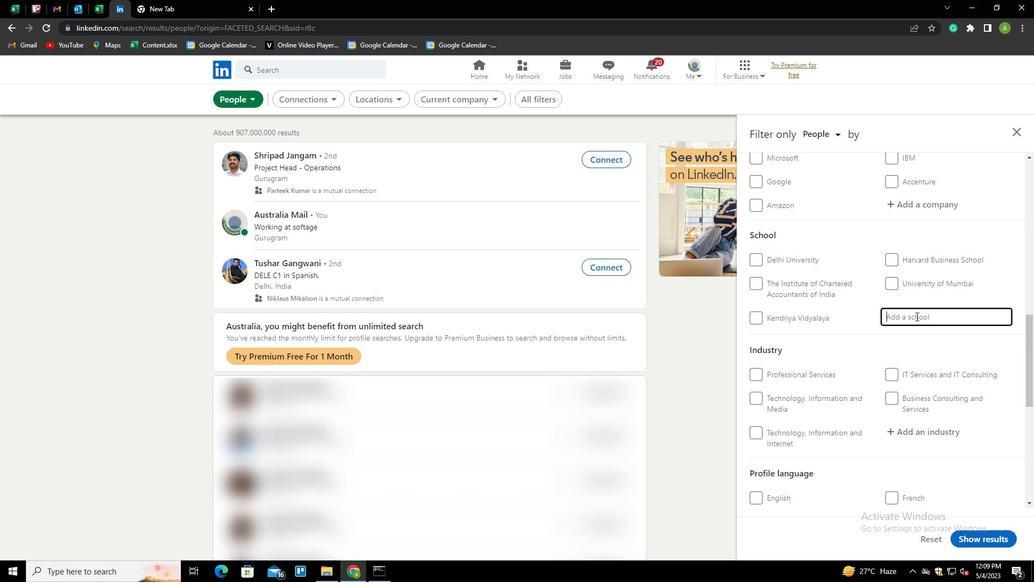 
Action: Mouse moved to (916, 316)
Screenshot: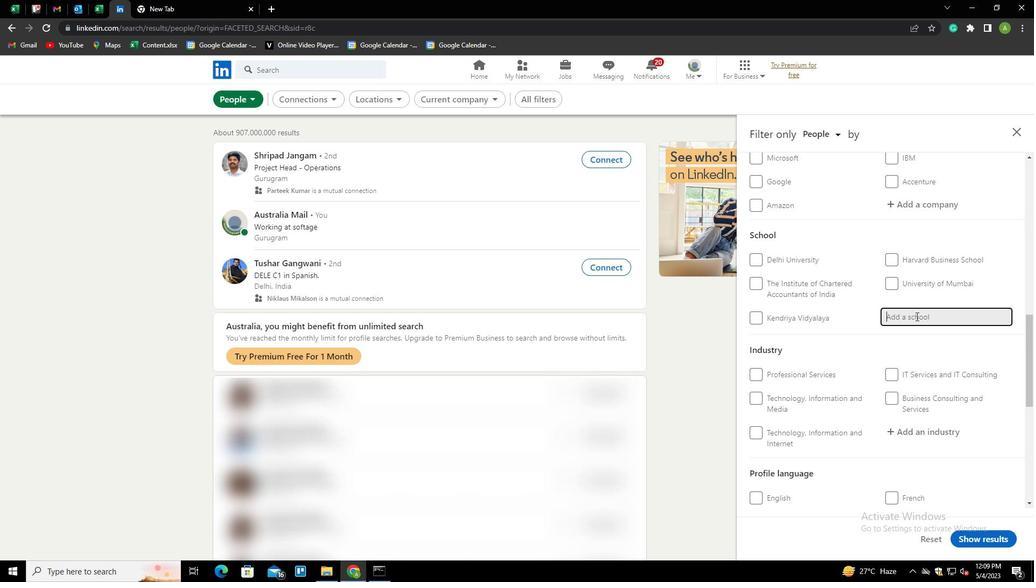 
Action: Key pressed <Key.shift><Key.shift><Key.shift><Key.shift><Key.shift><Key.shift><Key.shift><Key.shift><Key.shift><Key.shift><Key.shift><Key.shift>JAWAHARLAL<Key.space><Key.shift>NEHRU<Key.space><Key.shift>TECHNOLOGICAL<Key.space><Key.shift>UNIVE<Key.down><Key.enter>
Screenshot: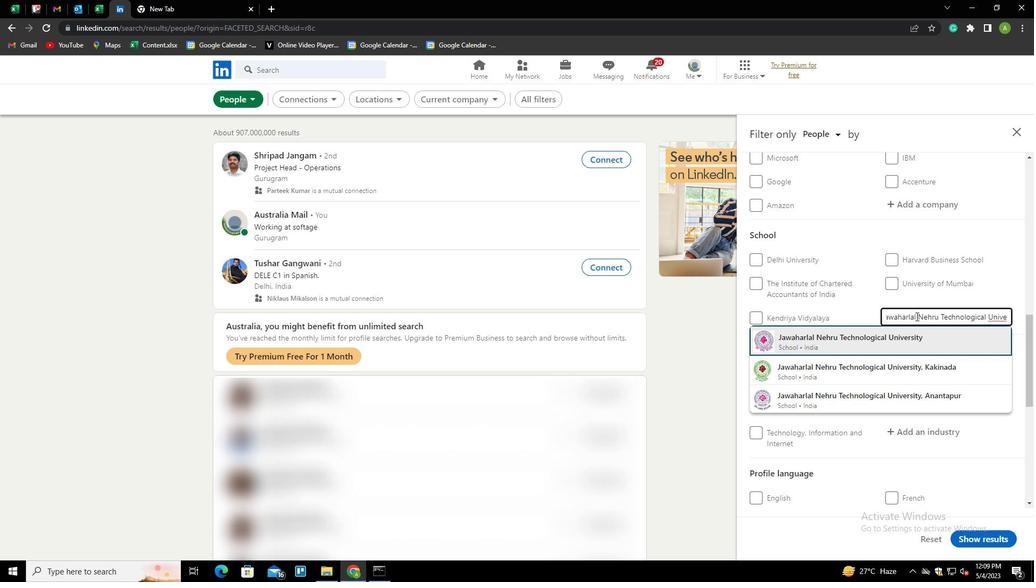 
Action: Mouse scrolled (916, 315) with delta (0, 0)
Screenshot: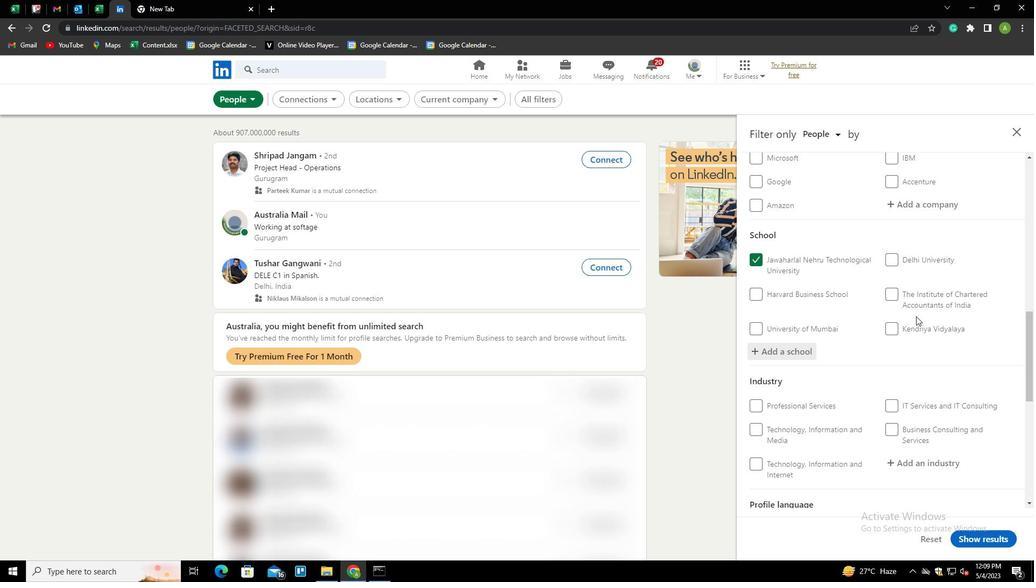 
Action: Mouse scrolled (916, 315) with delta (0, 0)
Screenshot: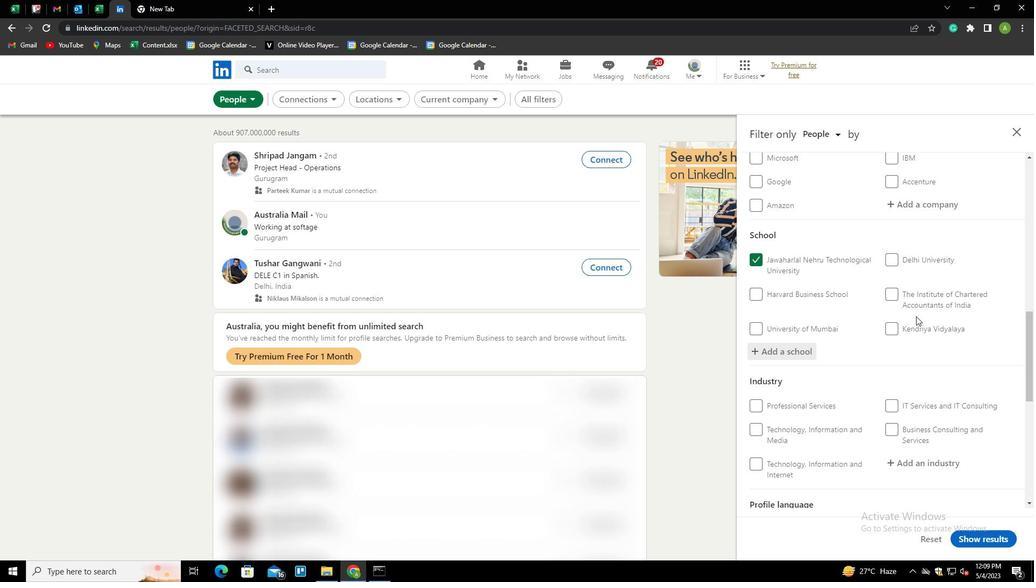 
Action: Mouse scrolled (916, 315) with delta (0, 0)
Screenshot: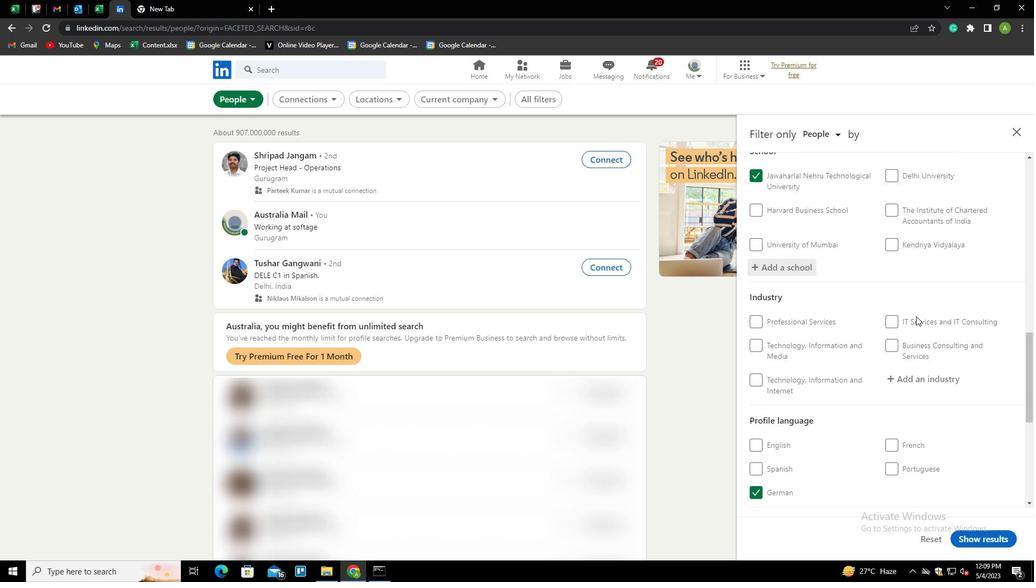 
Action: Mouse moved to (921, 296)
Screenshot: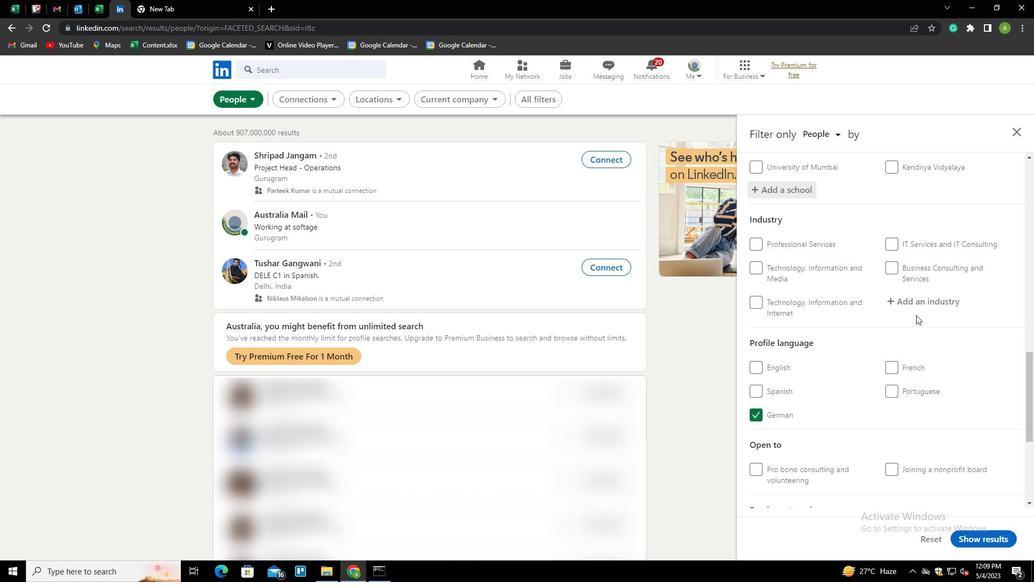 
Action: Mouse pressed left at (921, 296)
Screenshot: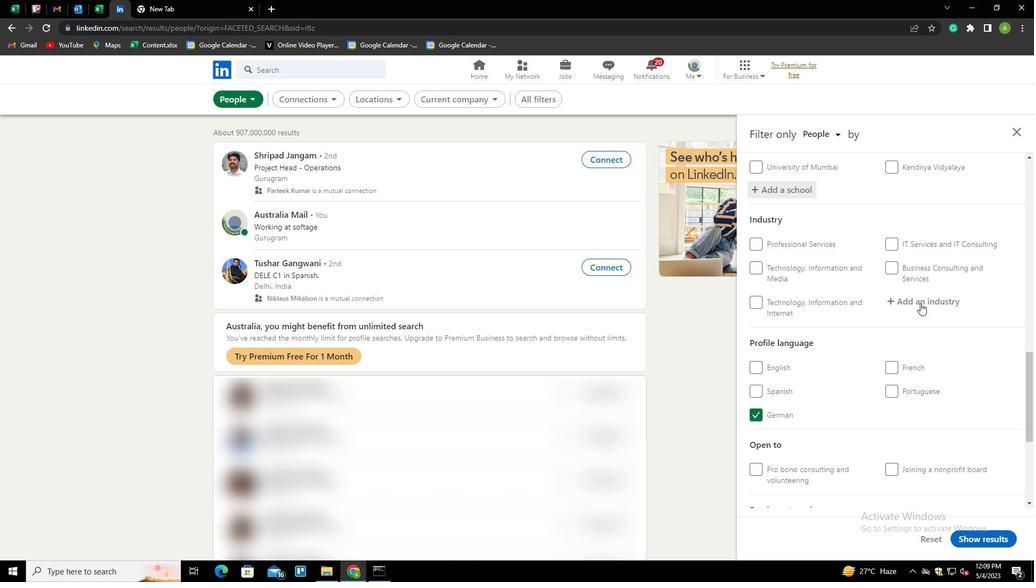 
Action: Key pressed <Key.shift>NUCLEAR<Key.space><Key.shift>ELECTRIC<Key.space><Key.shift><Key.shift><Key.shift><Key.shift><Key.shift><Key.shift><Key.shift><Key.shift><Key.shift><Key.shift><Key.shift><Key.shift><Key.shift><Key.shift><Key.shift><Key.shift><Key.shift><Key.shift><Key.shift><Key.shift><Key.shift><Key.shift><Key.shift><Key.shift><Key.shift><Key.shift><Key.shift><Key.shift><Key.shift><Key.shift><Key.shift><Key.shift><Key.shift><Key.shift><Key.shift><Key.shift><Key.shift><Key.shift><Key.shift><Key.shift><Key.shift><Key.shift><Key.shift><Key.shift><Key.shift><Key.shift><Key.shift><Key.shift><Key.shift>POWER<Key.down><Key.enter>
Screenshot: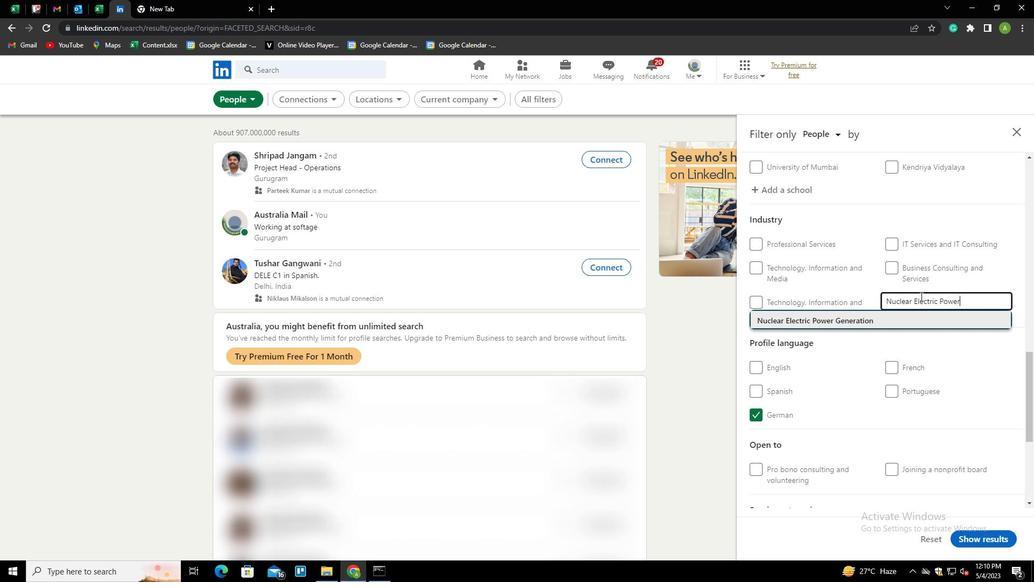 
Action: Mouse scrolled (921, 295) with delta (0, 0)
Screenshot: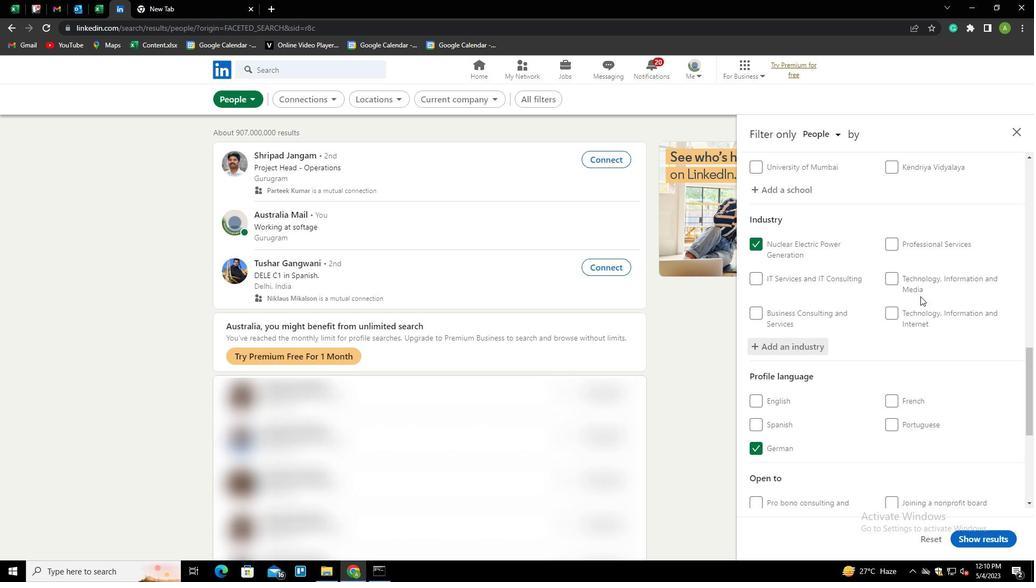 
Action: Mouse scrolled (921, 295) with delta (0, 0)
Screenshot: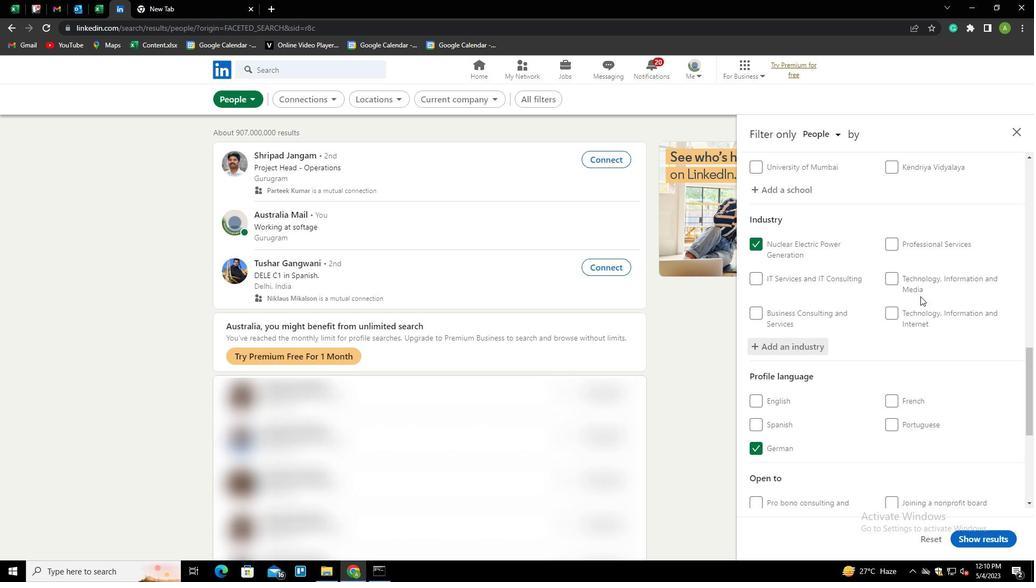 
Action: Mouse scrolled (921, 295) with delta (0, 0)
Screenshot: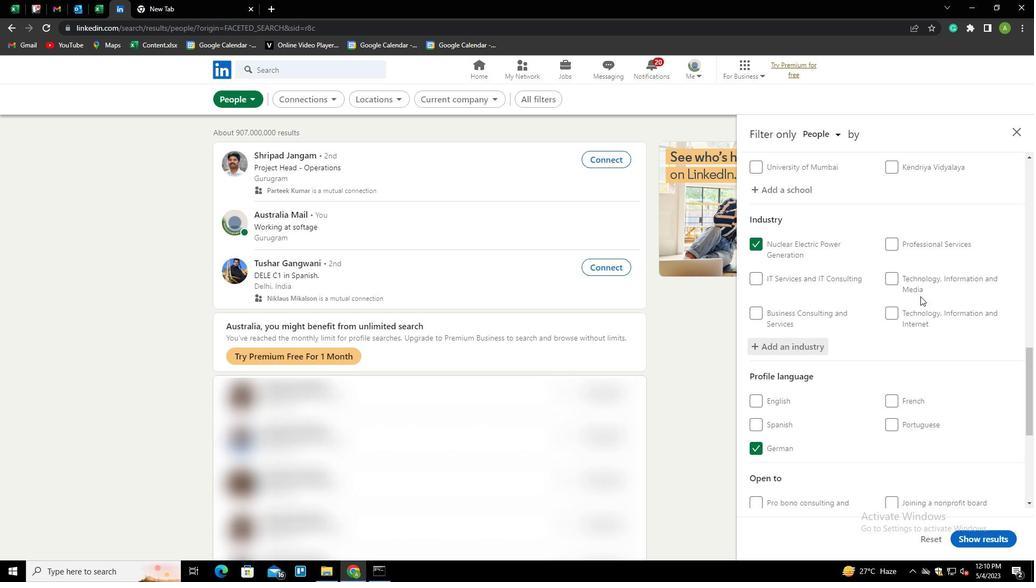
Action: Mouse scrolled (921, 295) with delta (0, 0)
Screenshot: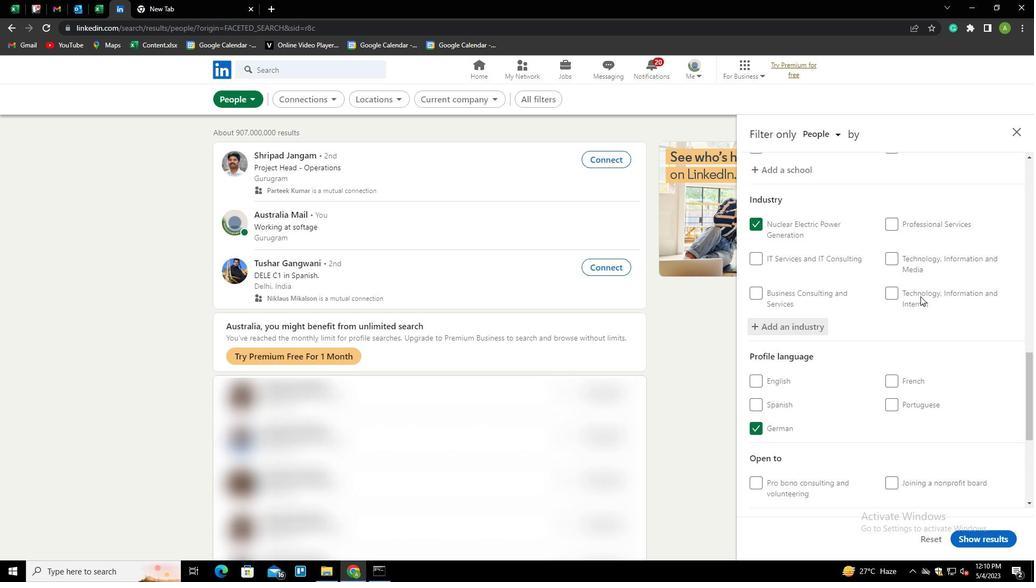 
Action: Mouse scrolled (921, 295) with delta (0, 0)
Screenshot: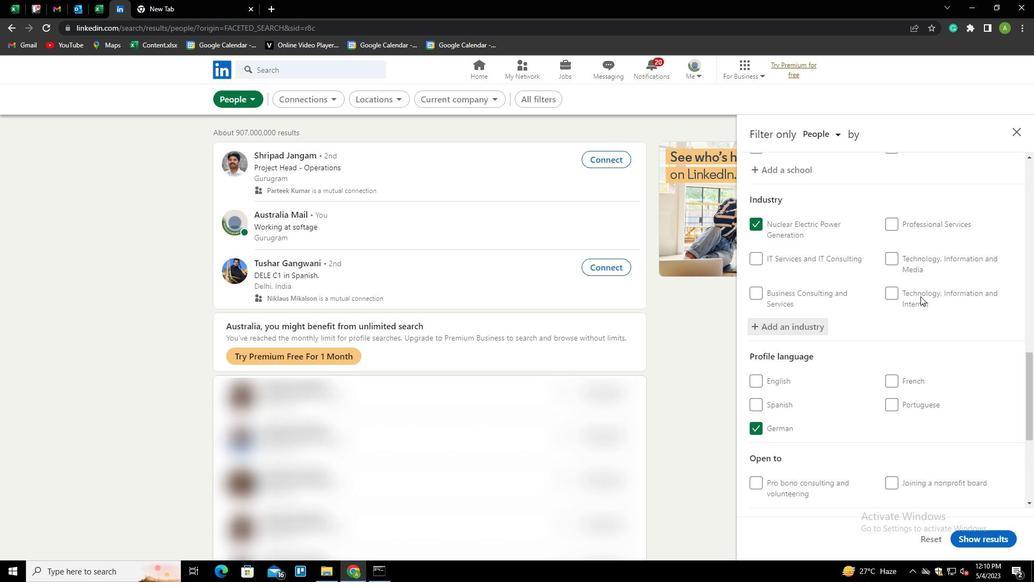 
Action: Mouse scrolled (921, 295) with delta (0, 0)
Screenshot: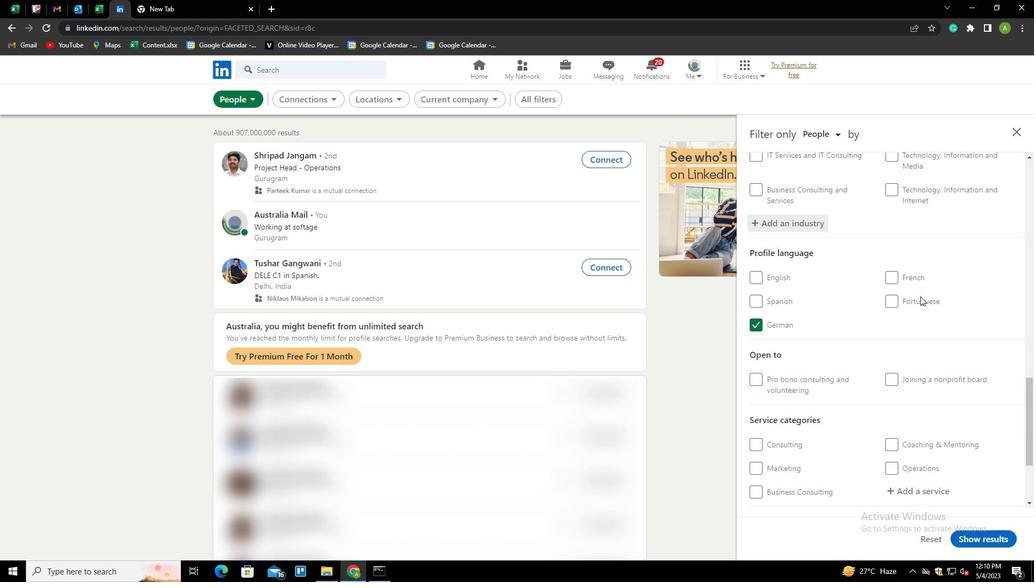 
Action: Mouse scrolled (921, 295) with delta (0, 0)
Screenshot: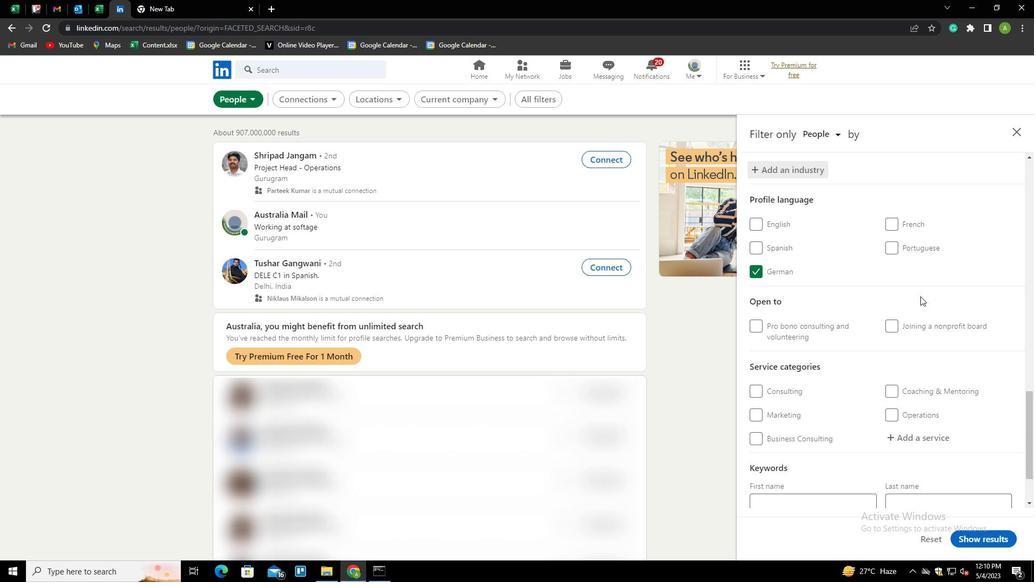 
Action: Mouse moved to (928, 359)
Screenshot: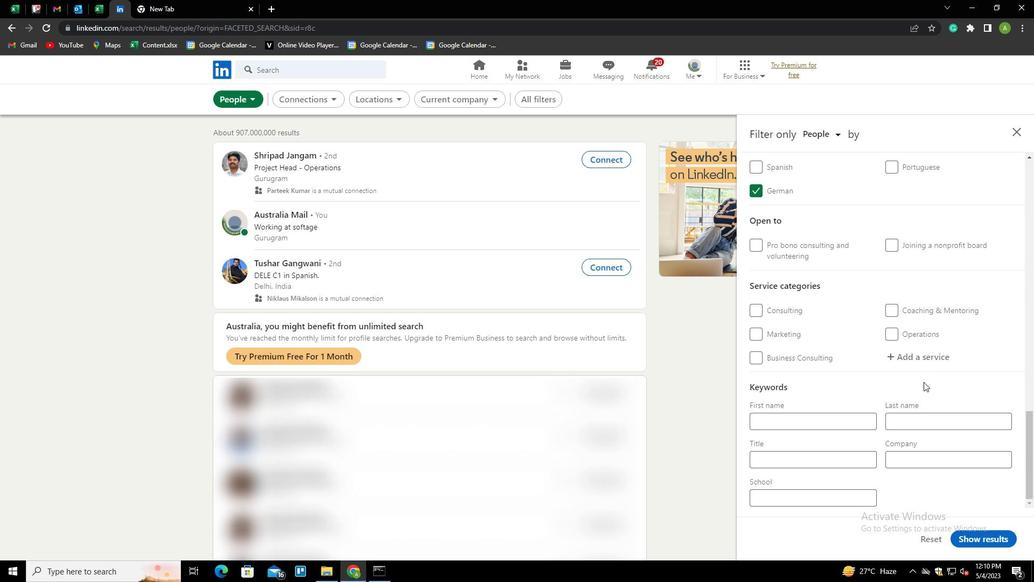 
Action: Mouse pressed left at (928, 359)
Screenshot: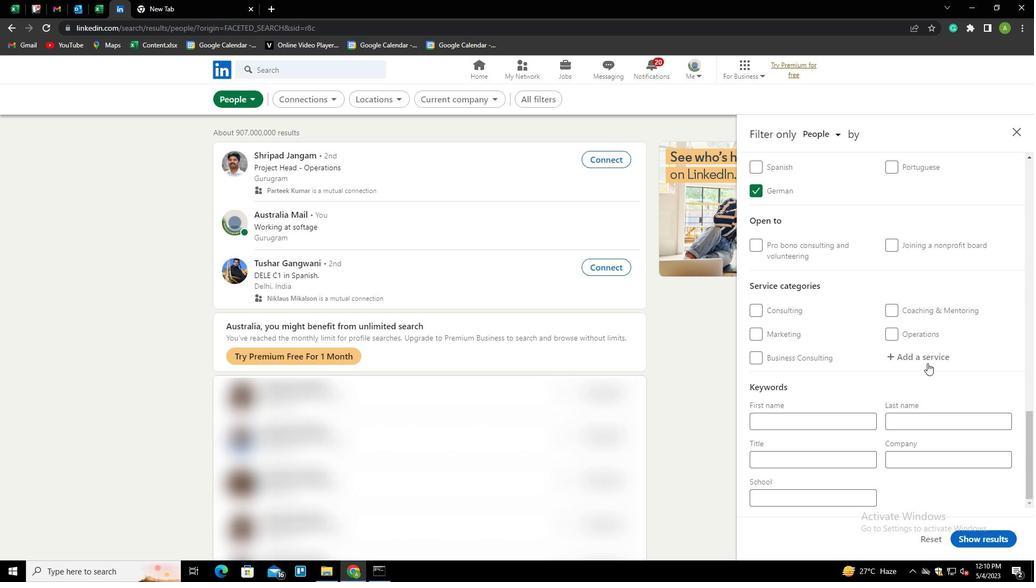 
Action: Key pressed <Key.shift>LIFE<Key.space><Key.shift>INSURANCE<Key.down><Key.enter>
Screenshot: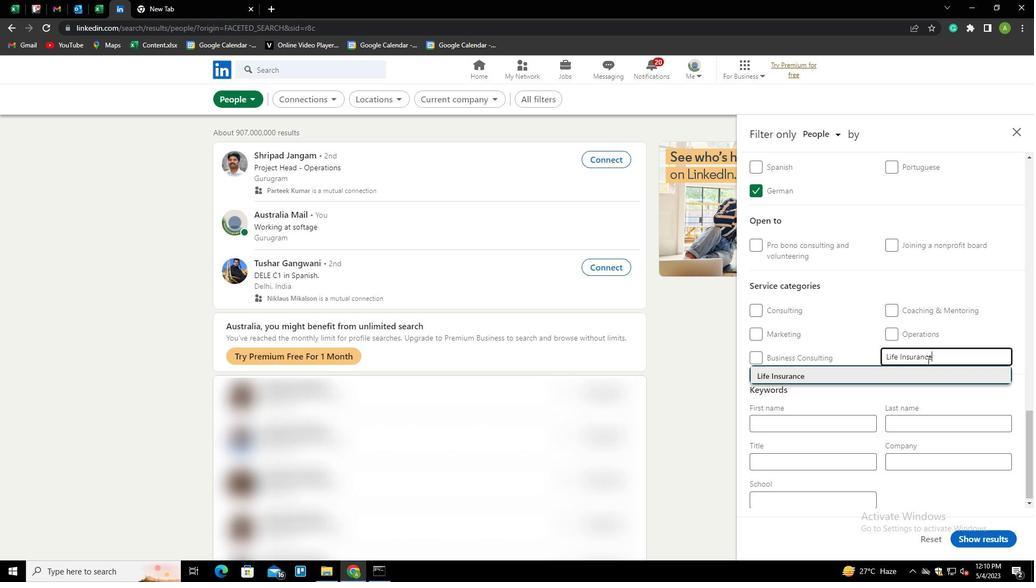 
Action: Mouse scrolled (928, 359) with delta (0, 0)
Screenshot: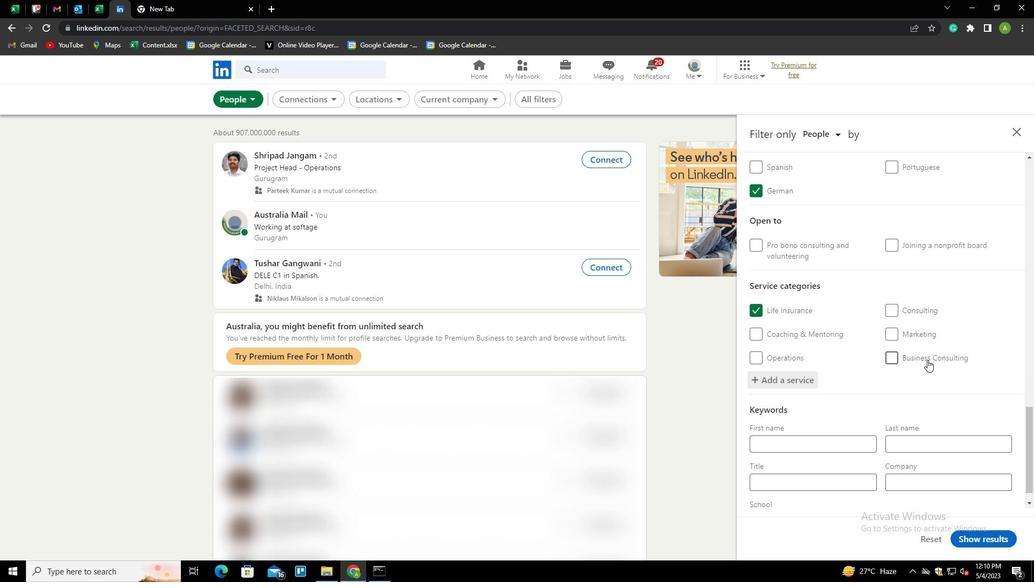 
Action: Mouse scrolled (928, 359) with delta (0, 0)
Screenshot: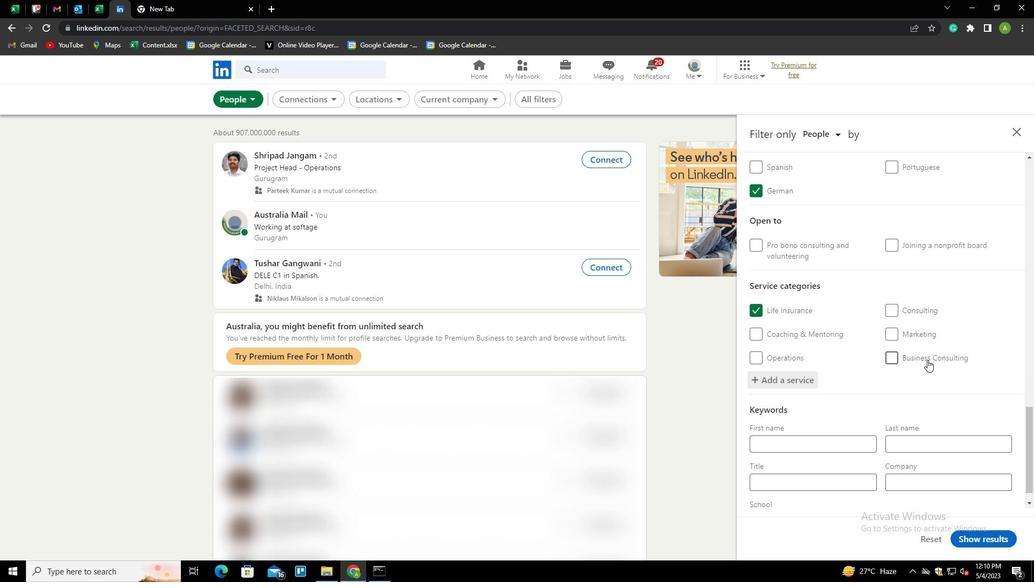
Action: Mouse scrolled (928, 359) with delta (0, 0)
Screenshot: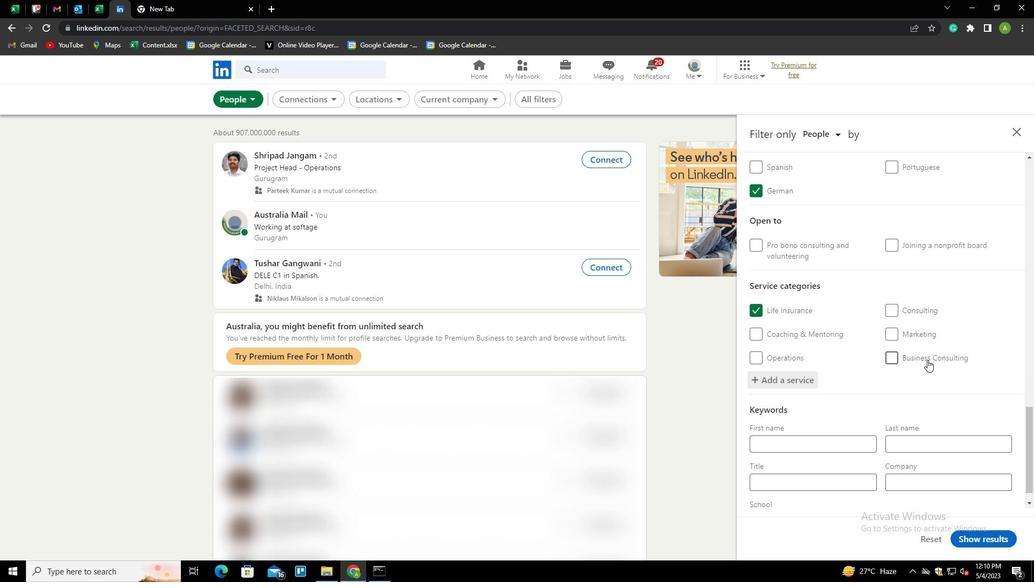 
Action: Mouse scrolled (928, 359) with delta (0, 0)
Screenshot: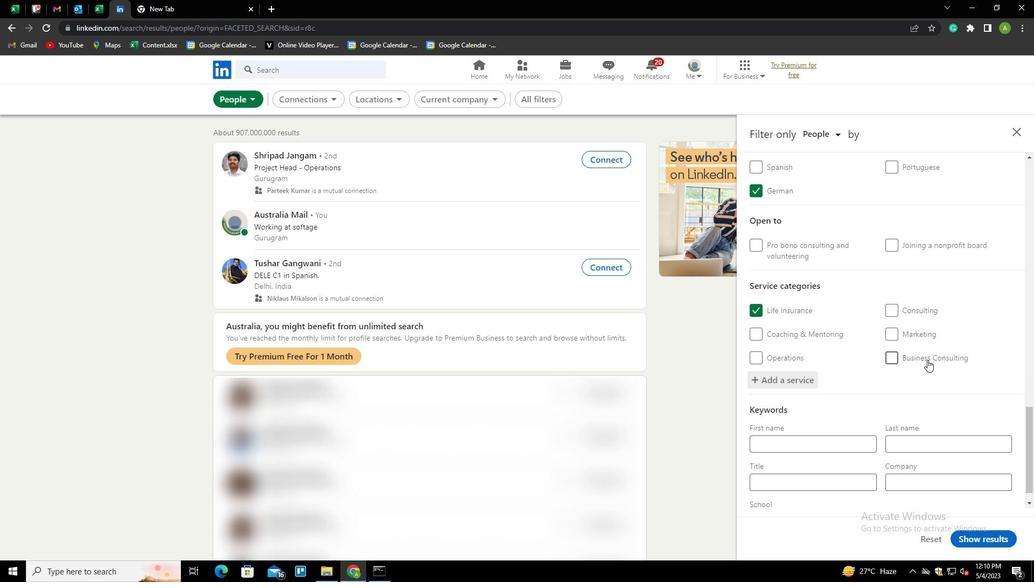 
Action: Mouse moved to (919, 363)
Screenshot: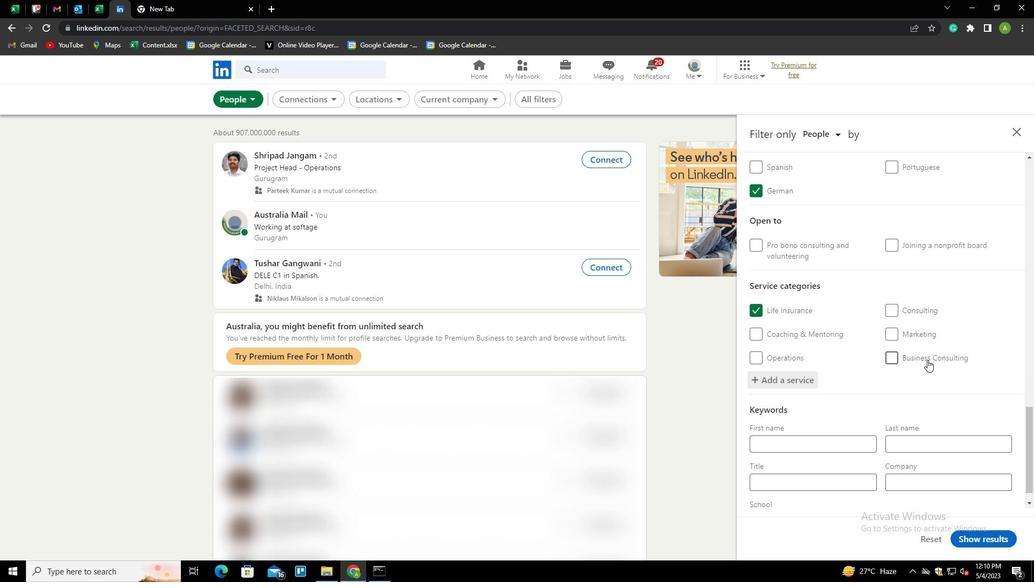 
Action: Mouse scrolled (919, 362) with delta (0, 0)
Screenshot: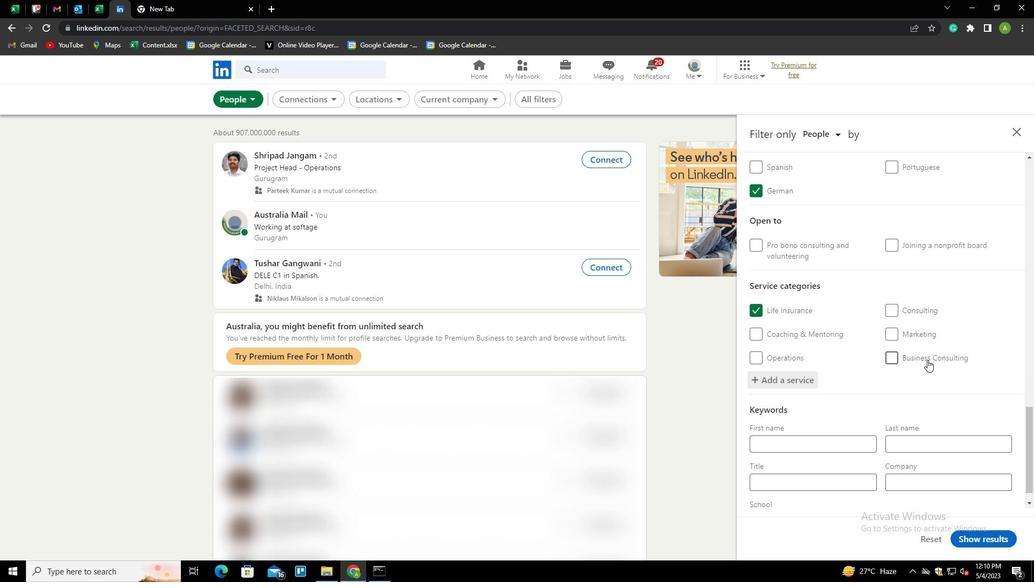 
Action: Mouse moved to (894, 381)
Screenshot: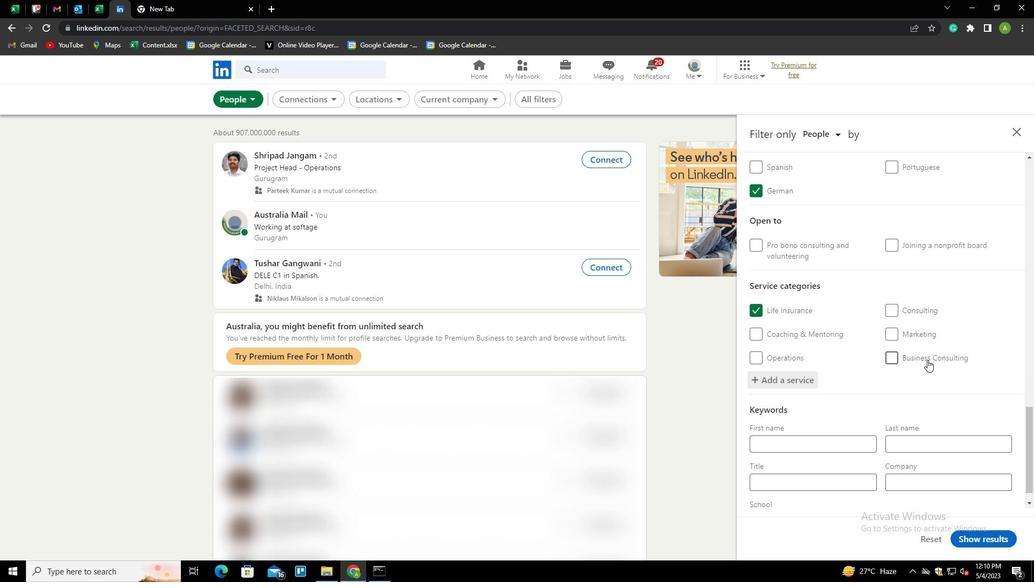 
Action: Mouse scrolled (894, 381) with delta (0, 0)
Screenshot: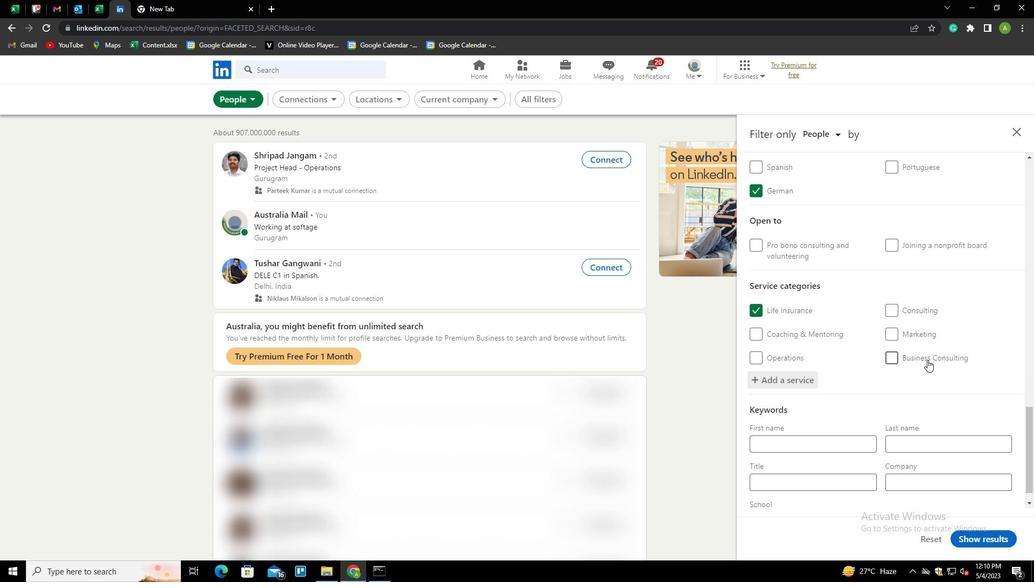 
Action: Mouse moved to (836, 461)
Screenshot: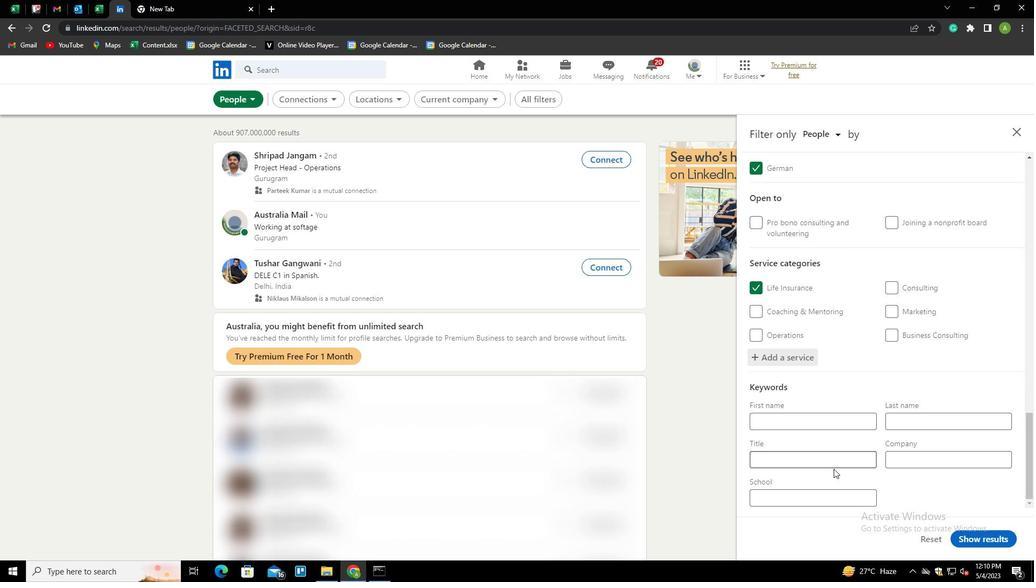 
Action: Mouse pressed left at (836, 461)
Screenshot: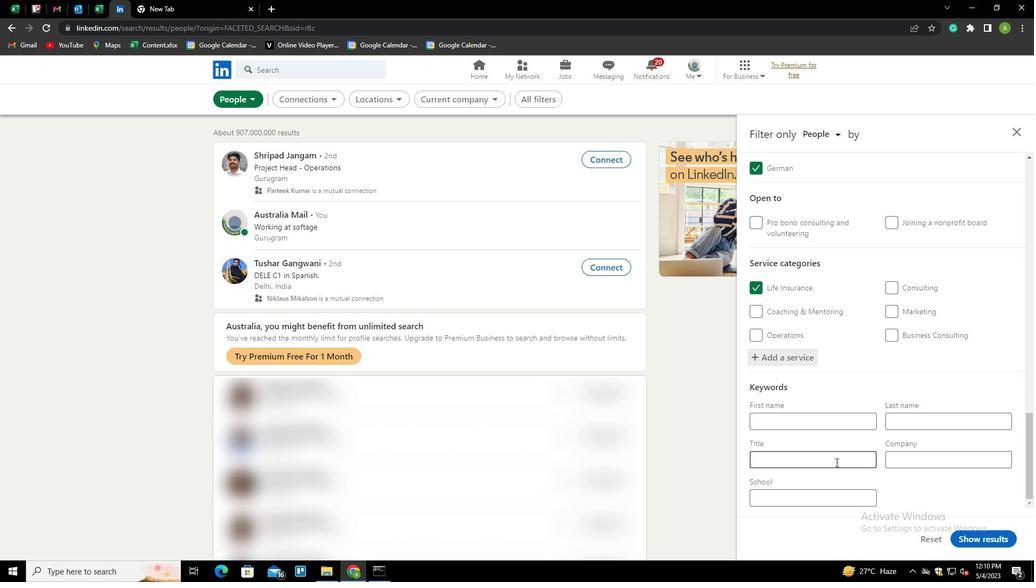 
Action: Key pressed <Key.shift>OPERATIONS<Key.space><Key.shift>COORDINATOR
Screenshot: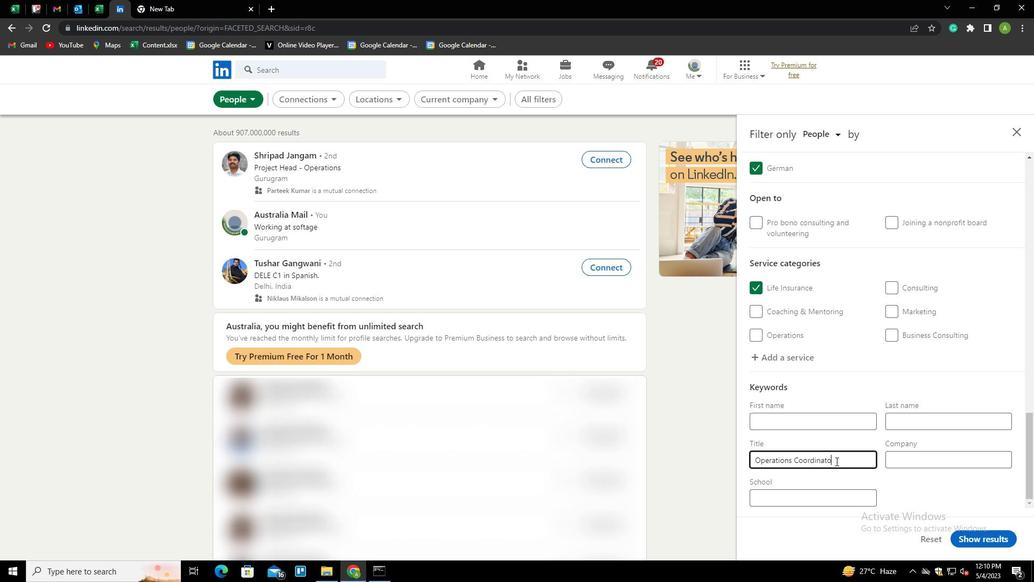 
Action: Mouse moved to (915, 478)
Screenshot: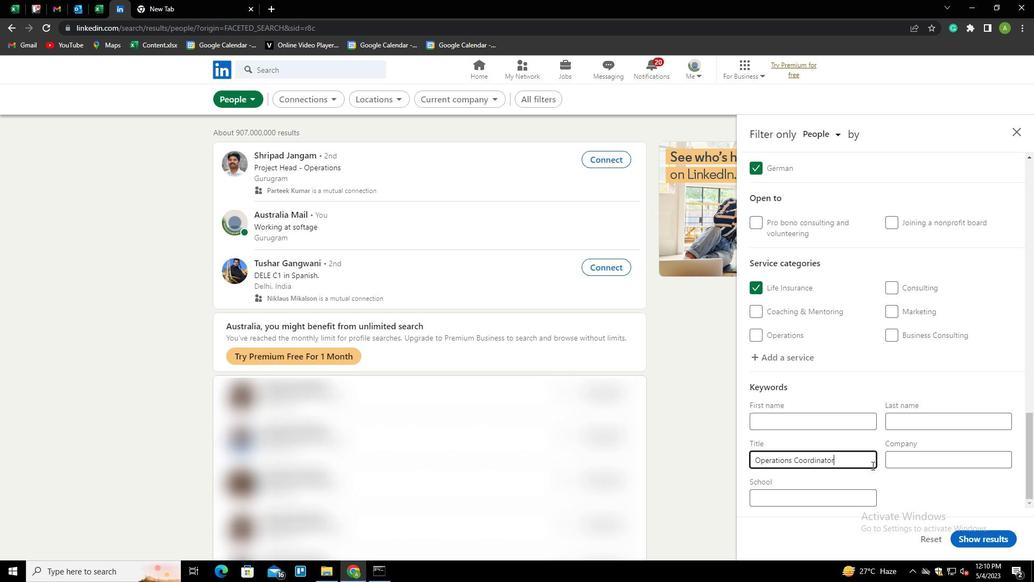 
Action: Mouse pressed left at (915, 478)
Screenshot: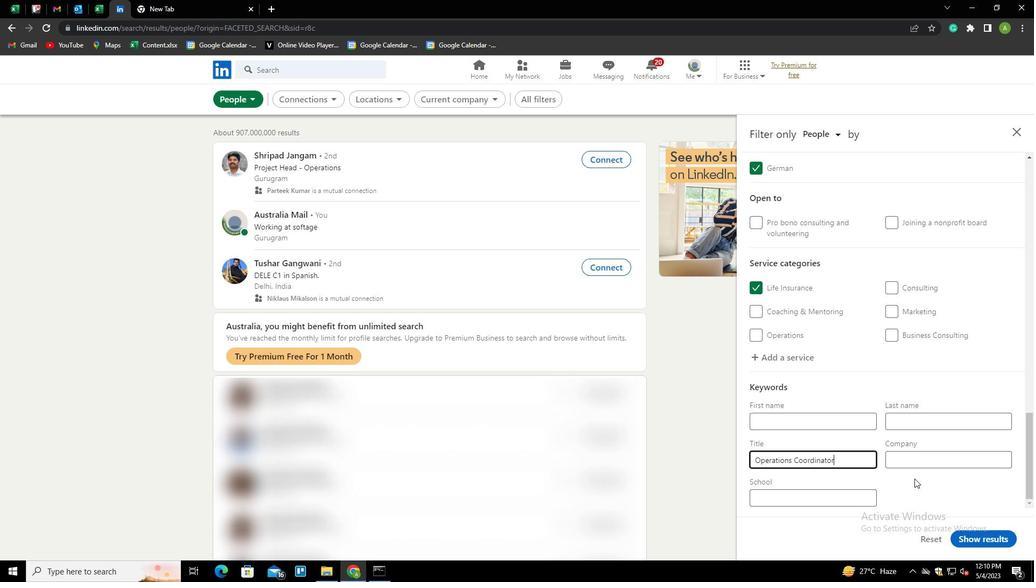 
Action: Mouse moved to (979, 532)
Screenshot: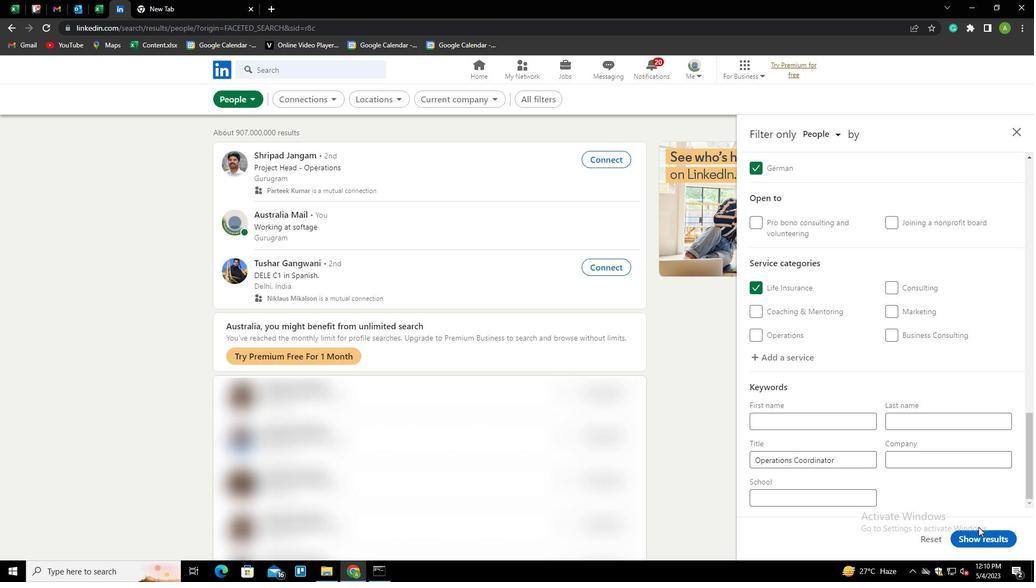 
Action: Mouse pressed left at (979, 532)
Screenshot: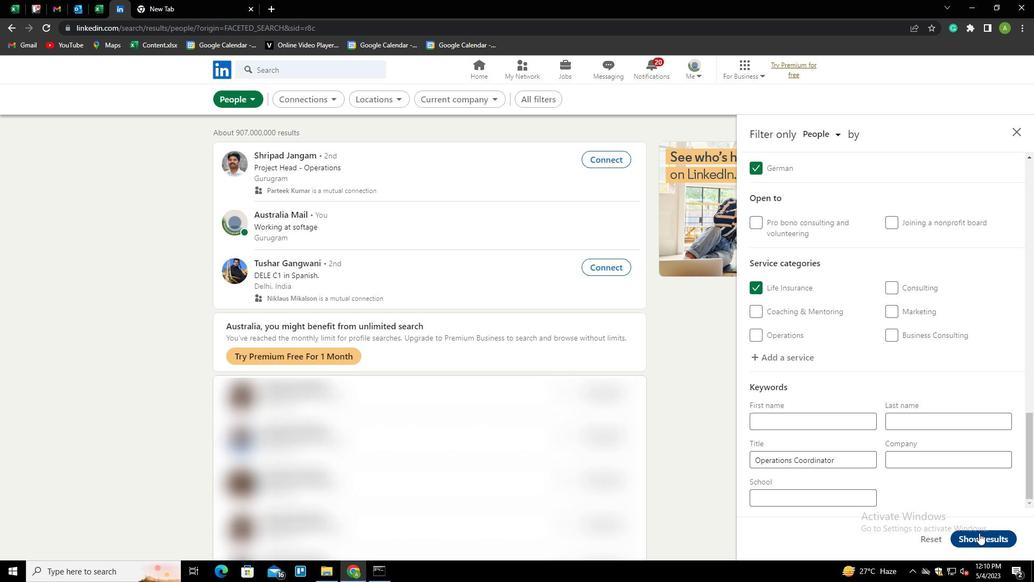 
